 Task: Discover Chrome Tab Groups Collapse.
Action: Mouse moved to (165, 30)
Screenshot: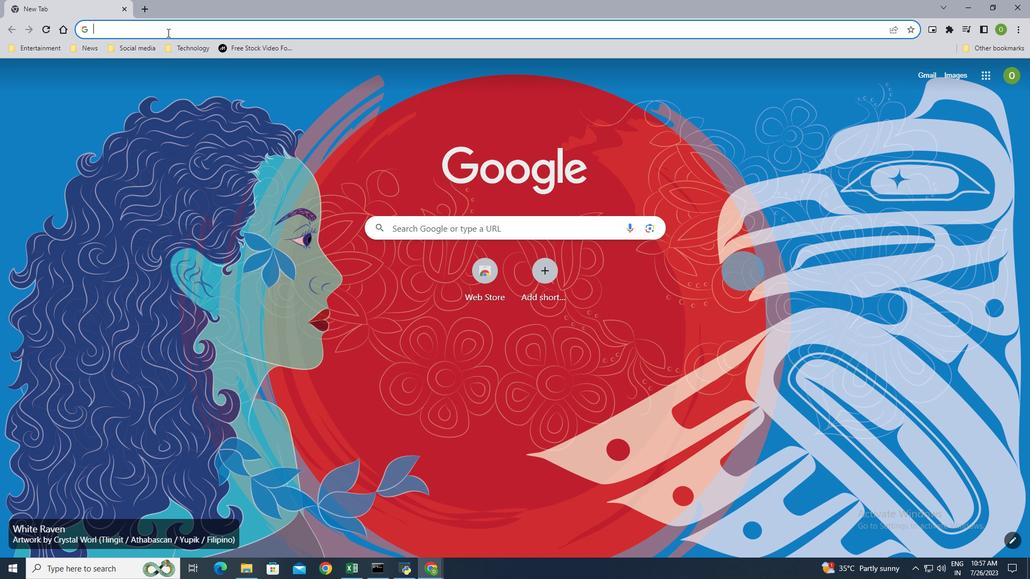 
Action: Mouse pressed left at (165, 30)
Screenshot: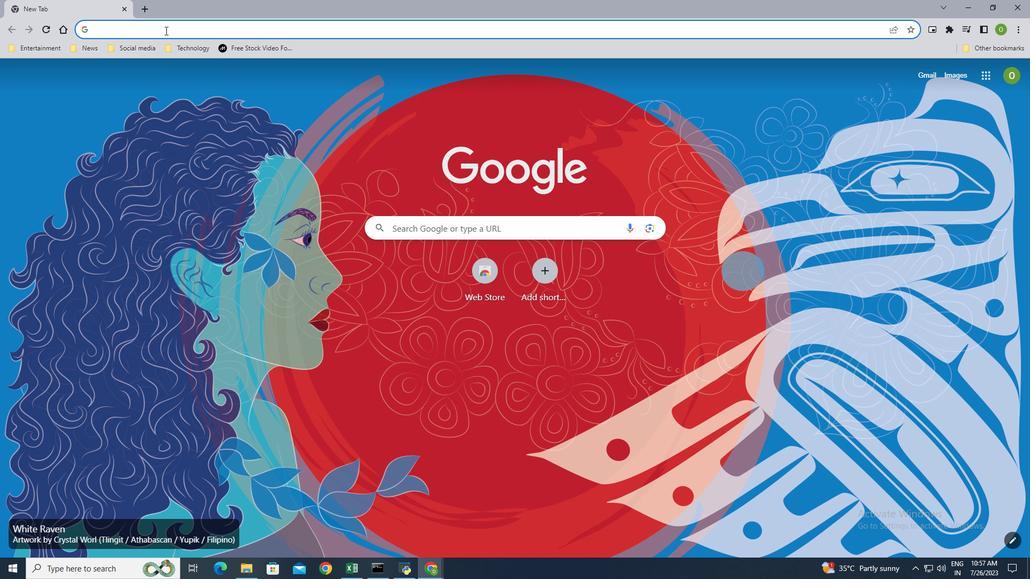 
Action: Key pressed www.facebook<Key.tab><Key.up><Key.enter>
Screenshot: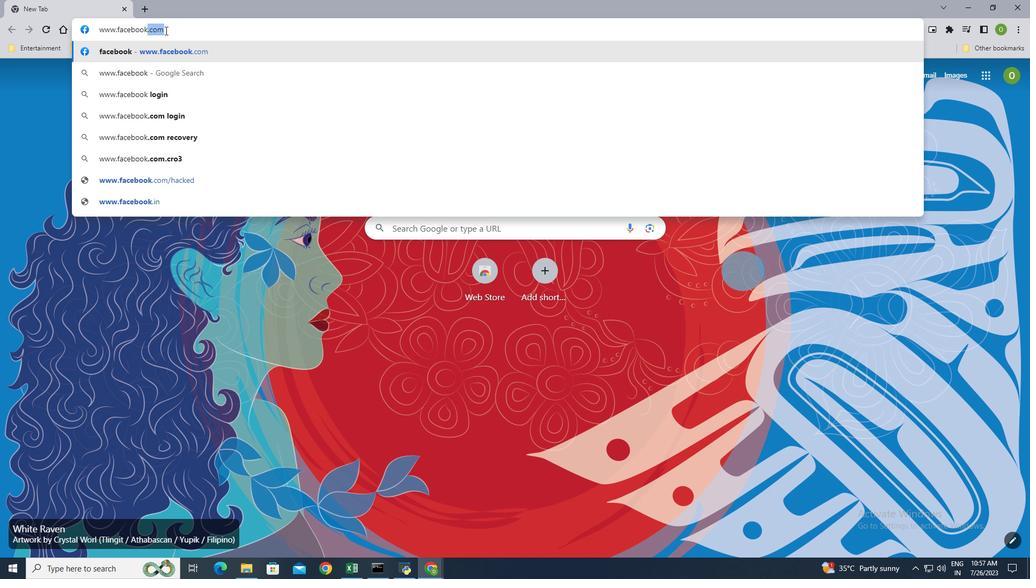 
Action: Mouse moved to (143, 6)
Screenshot: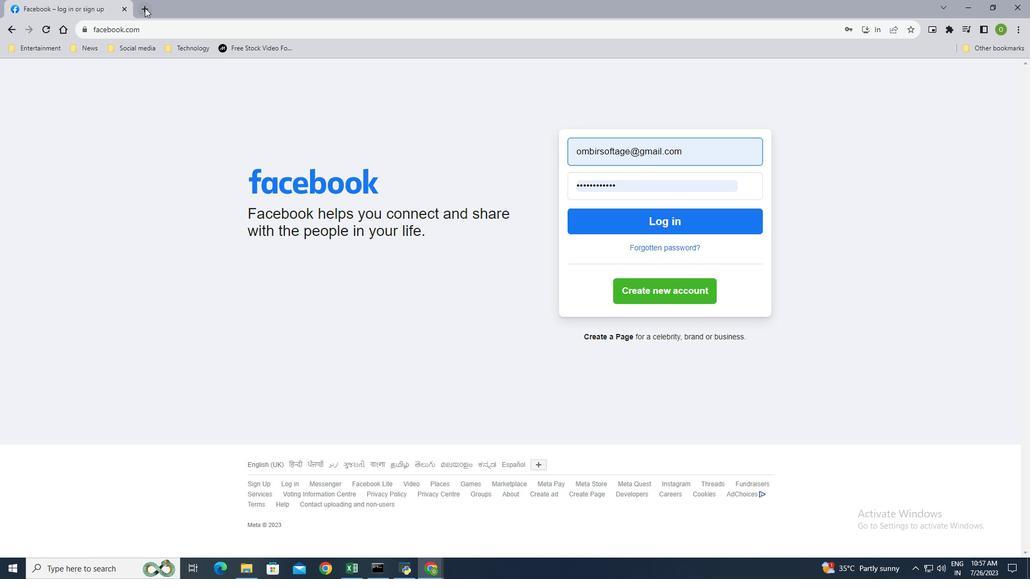 
Action: Mouse pressed left at (143, 6)
Screenshot: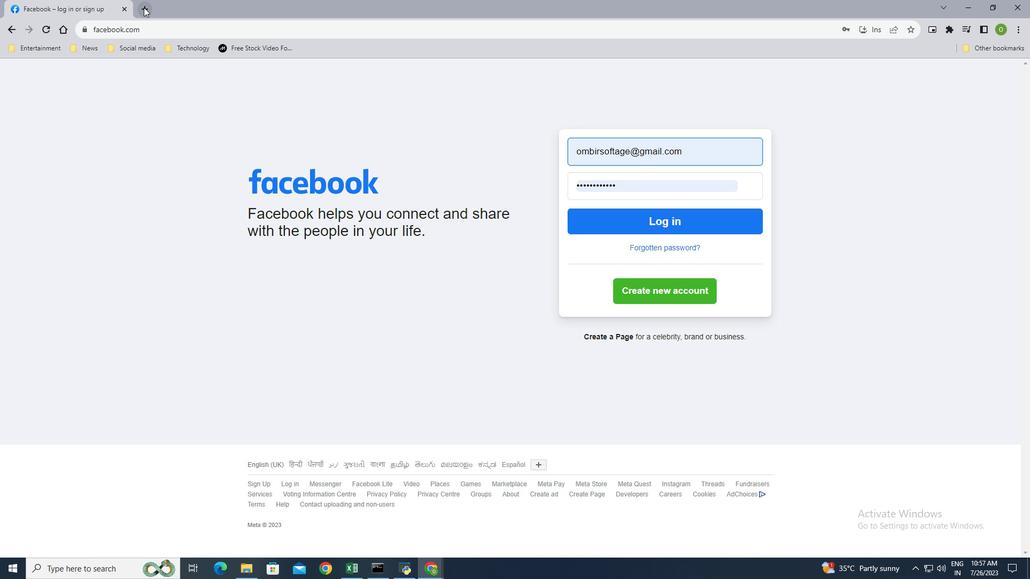
Action: Mouse moved to (144, 27)
Screenshot: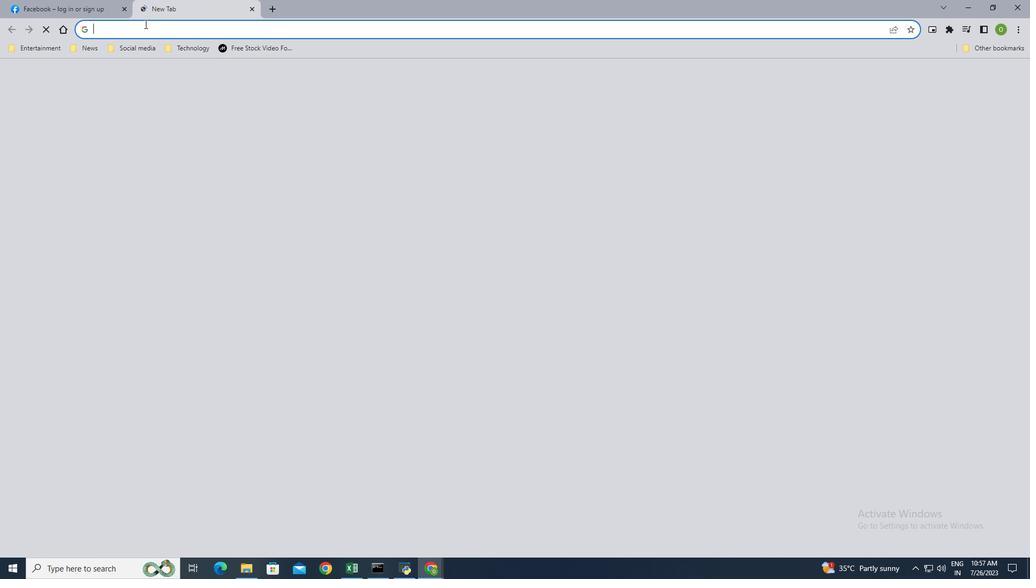 
Action: Mouse pressed left at (144, 27)
Screenshot: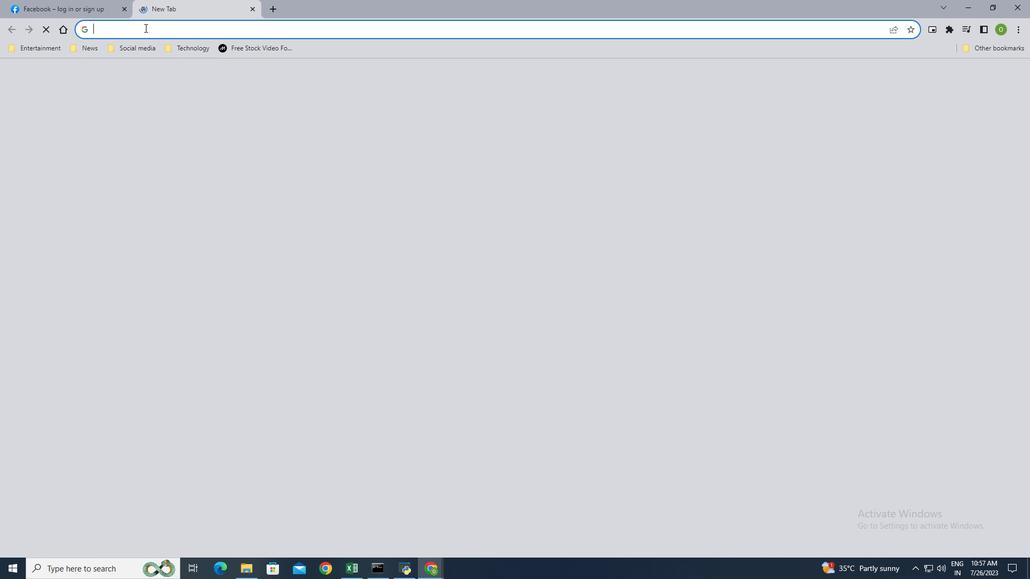 
Action: Key pressed insta<Key.down><Key.enter>
Screenshot: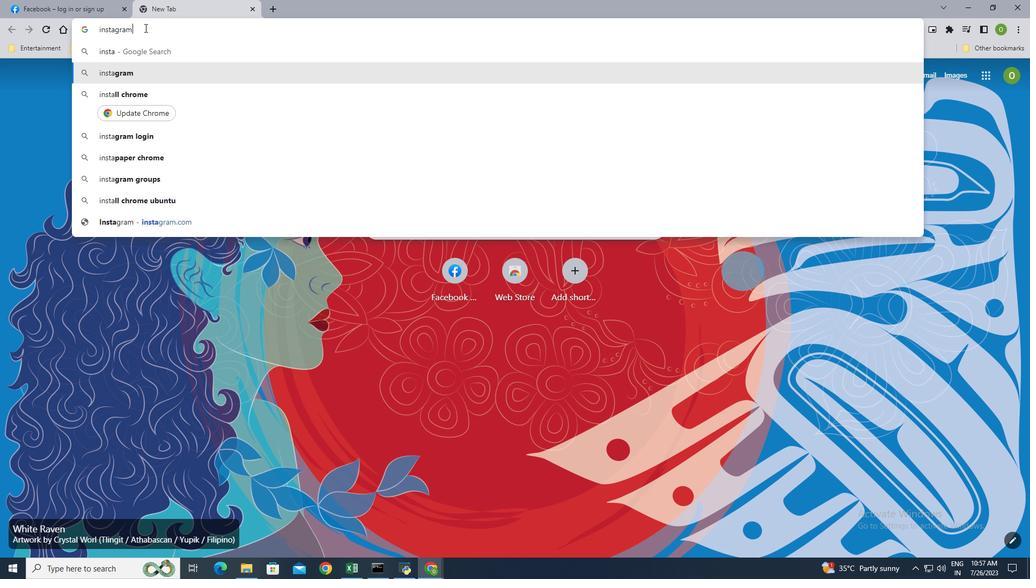 
Action: Mouse moved to (275, 8)
Screenshot: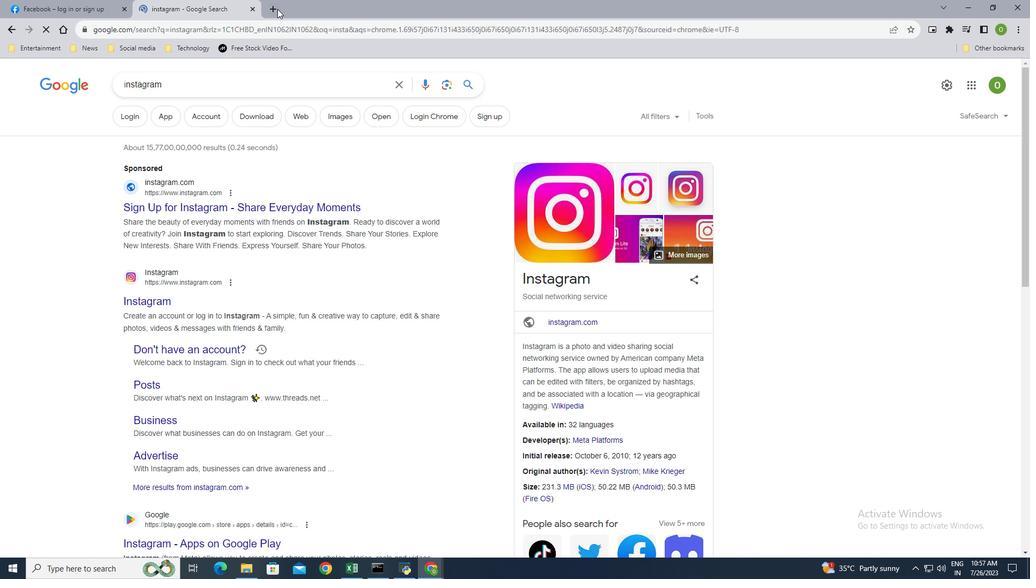 
Action: Mouse pressed left at (275, 8)
Screenshot: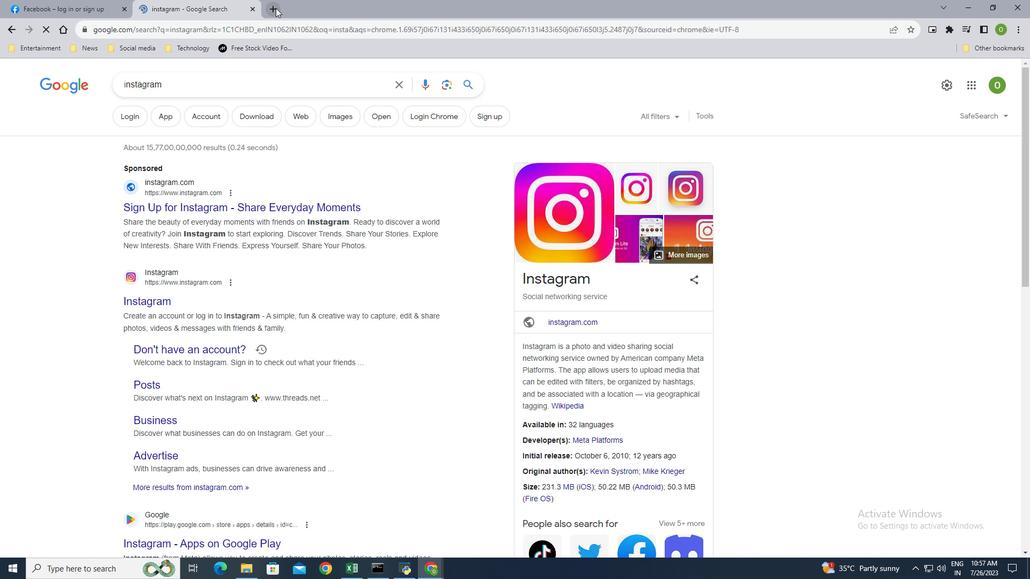 
Action: Mouse moved to (249, 34)
Screenshot: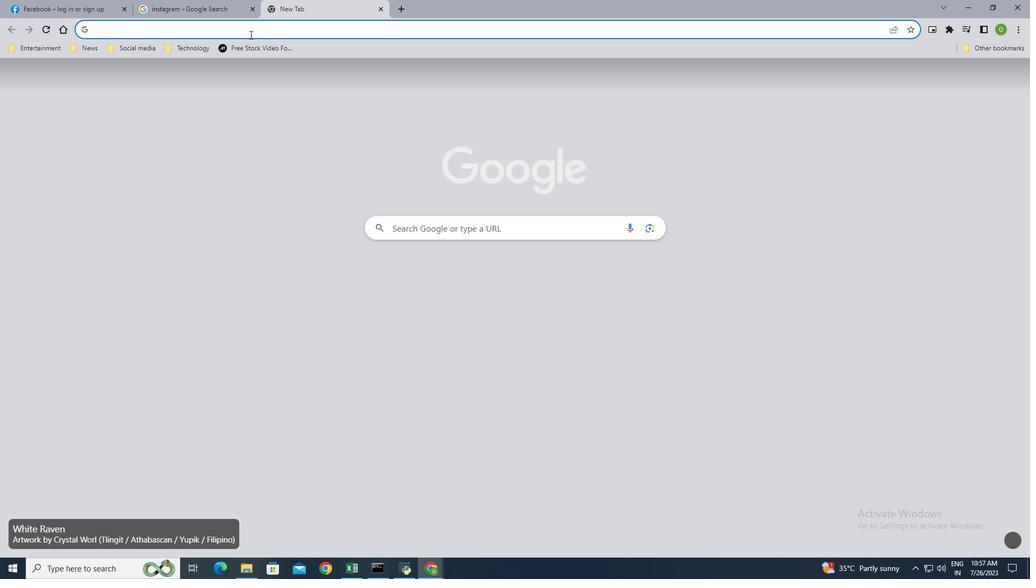 
Action: Mouse pressed left at (249, 34)
Screenshot: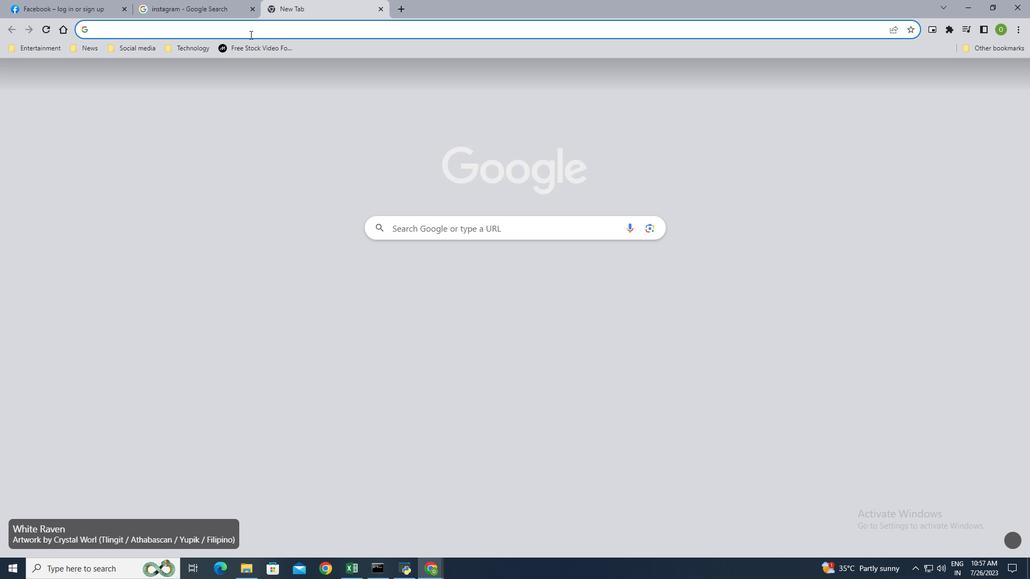 
Action: Key pressed whata<Key.down><Key.down><Key.down><Key.down><Key.down><Key.down><Key.enter>
Screenshot: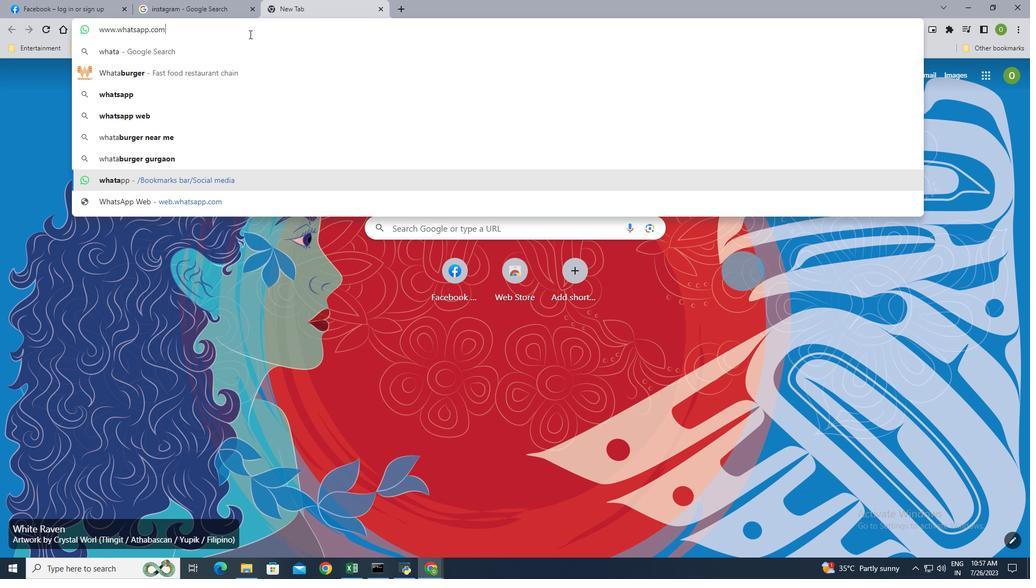 
Action: Mouse moved to (407, 10)
Screenshot: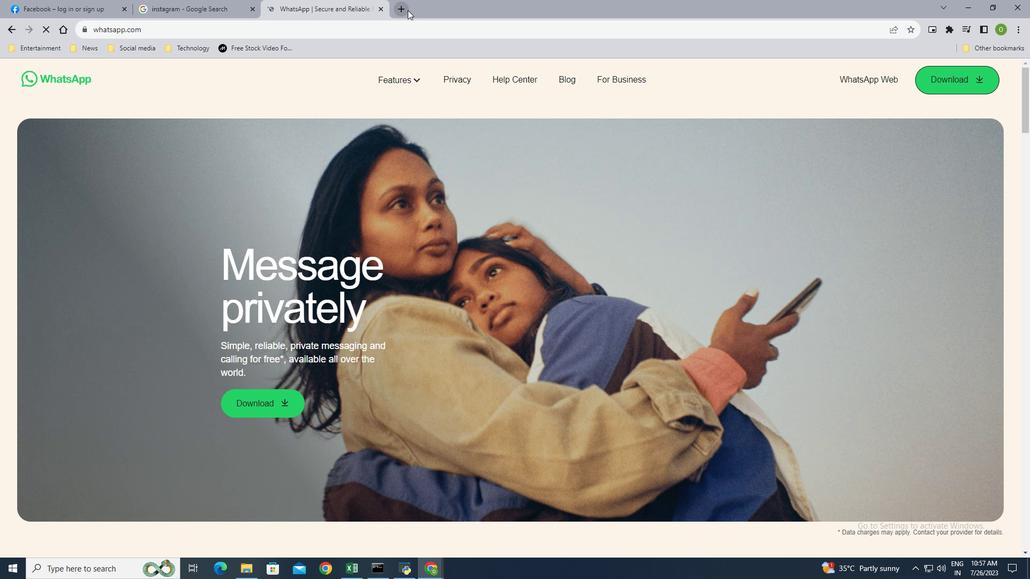 
Action: Mouse pressed left at (407, 10)
Screenshot: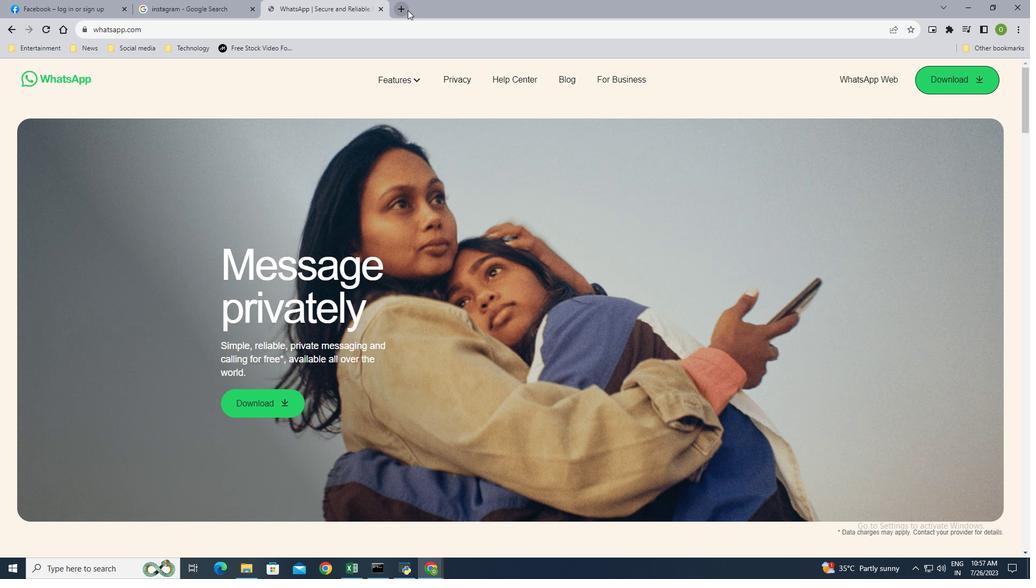 
Action: Mouse moved to (347, 28)
Screenshot: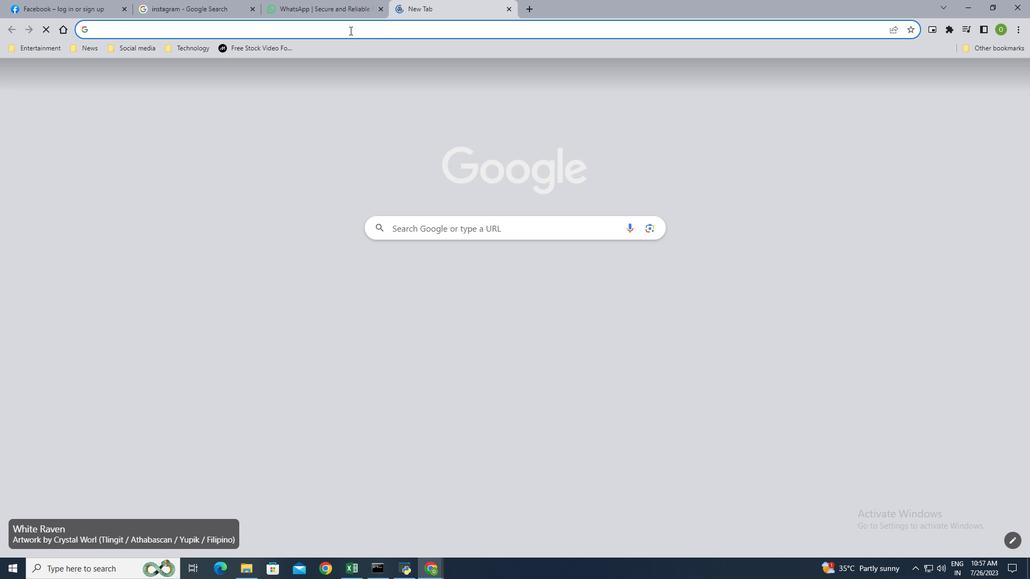 
Action: Mouse pressed left at (347, 28)
Screenshot: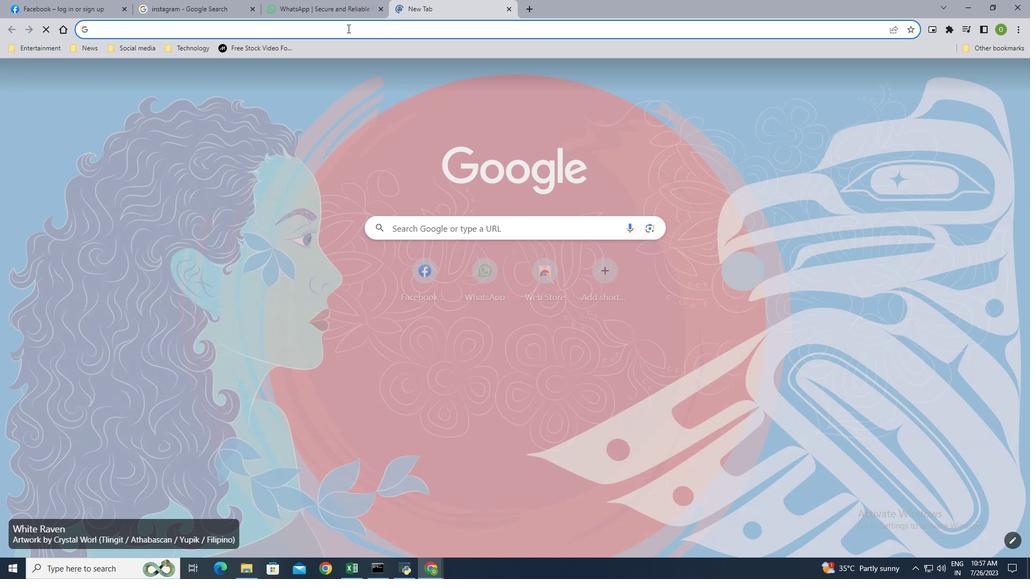 
Action: Key pressed twitter<Key.down><Key.enter>
Screenshot: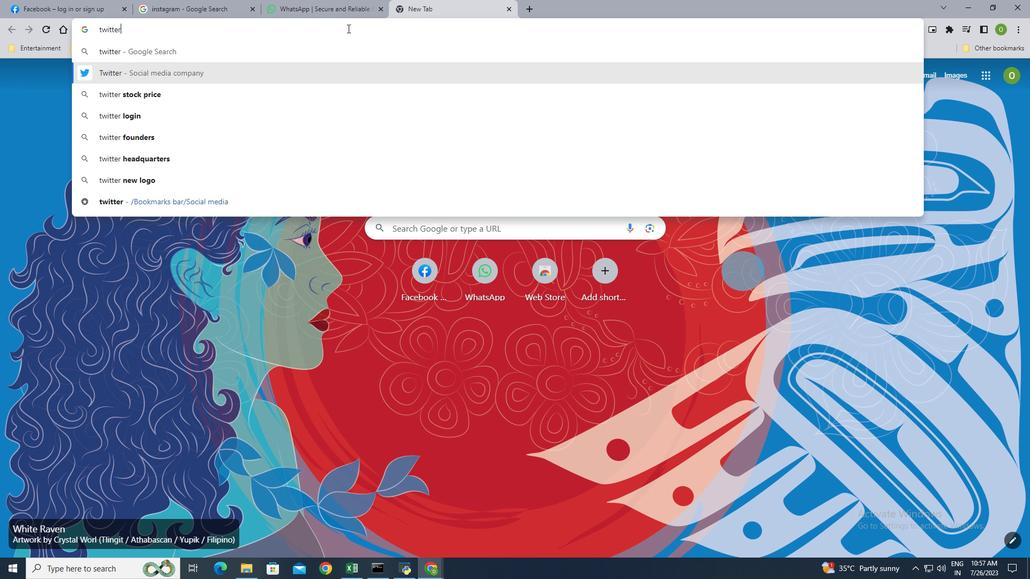 
Action: Mouse moved to (207, 0)
Screenshot: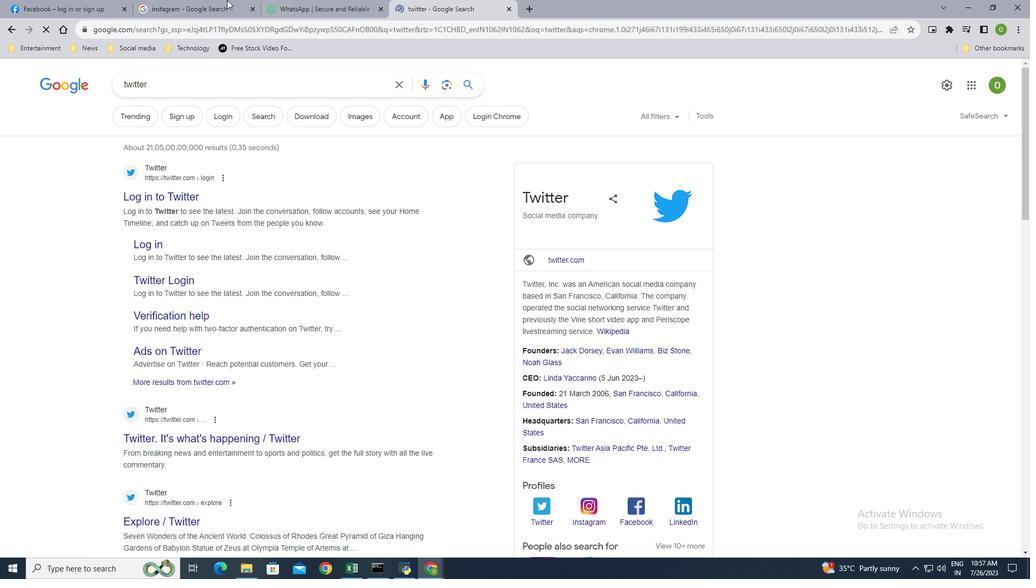 
Action: Mouse pressed left at (207, 0)
Screenshot: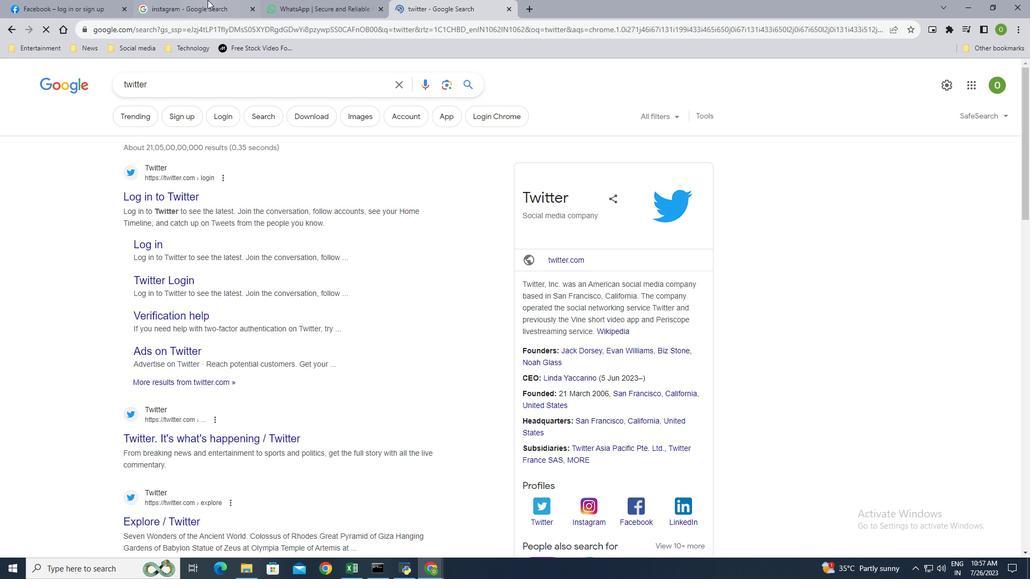 
Action: Mouse moved to (76, 0)
Screenshot: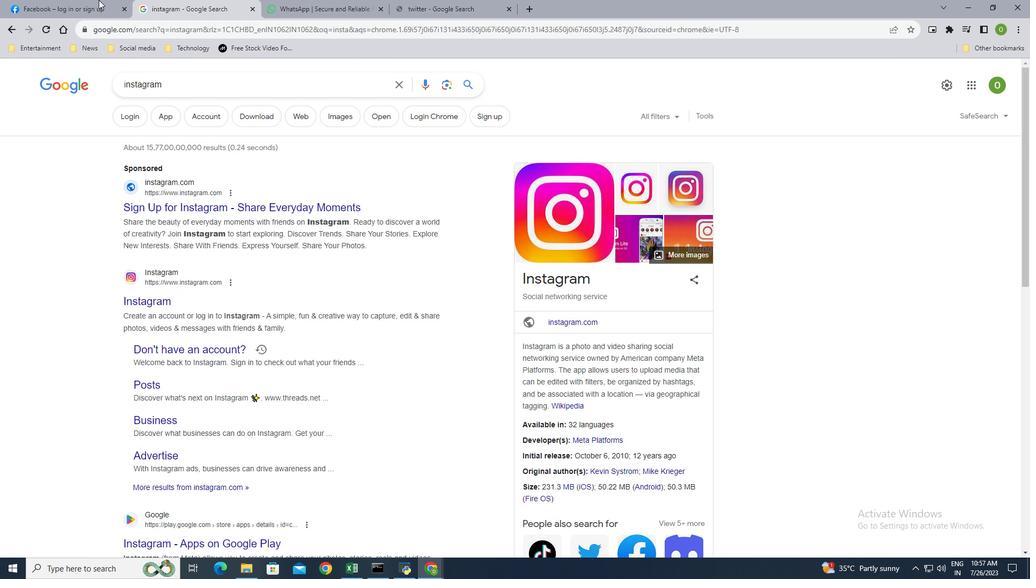 
Action: Mouse pressed left at (76, 0)
Screenshot: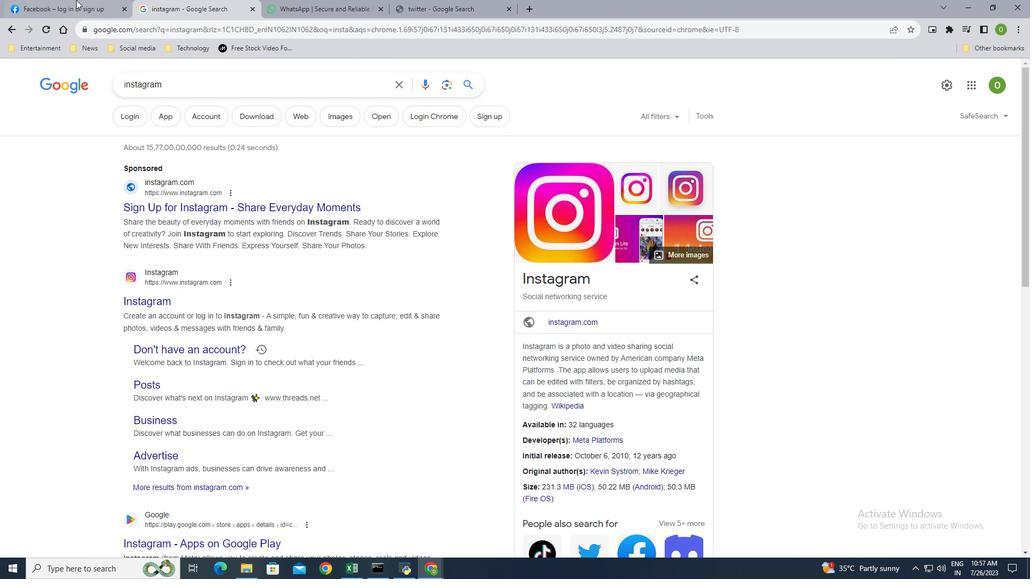 
Action: Mouse moved to (73, 0)
Screenshot: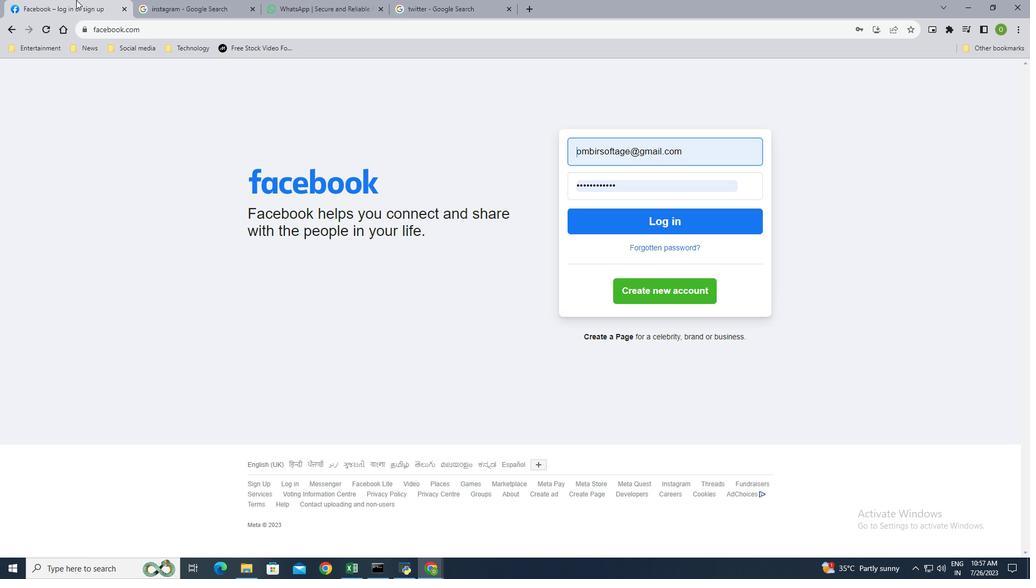 
Action: Mouse pressed right at (73, 0)
Screenshot: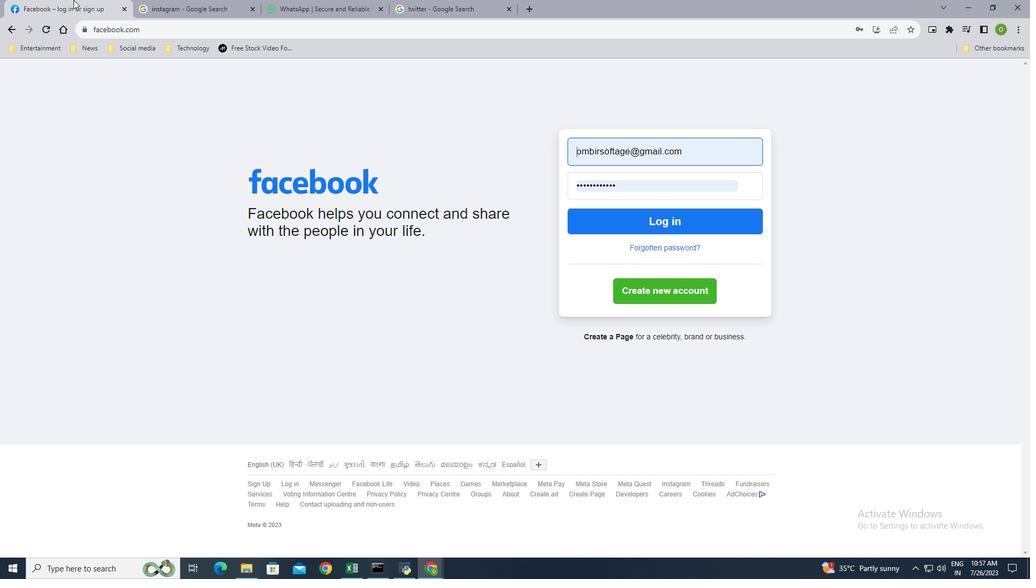 
Action: Mouse moved to (135, 34)
Screenshot: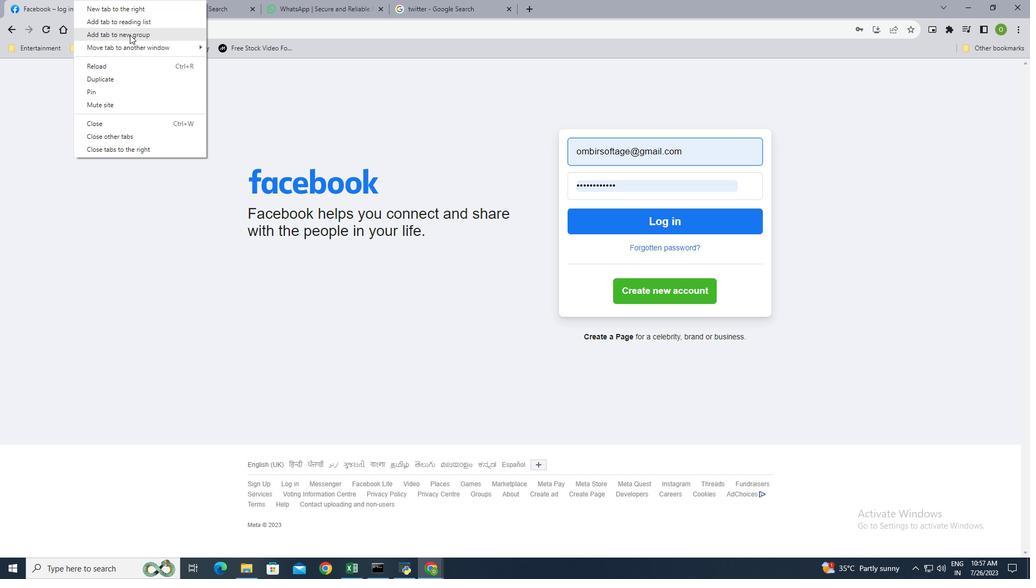
Action: Mouse pressed left at (135, 34)
Screenshot: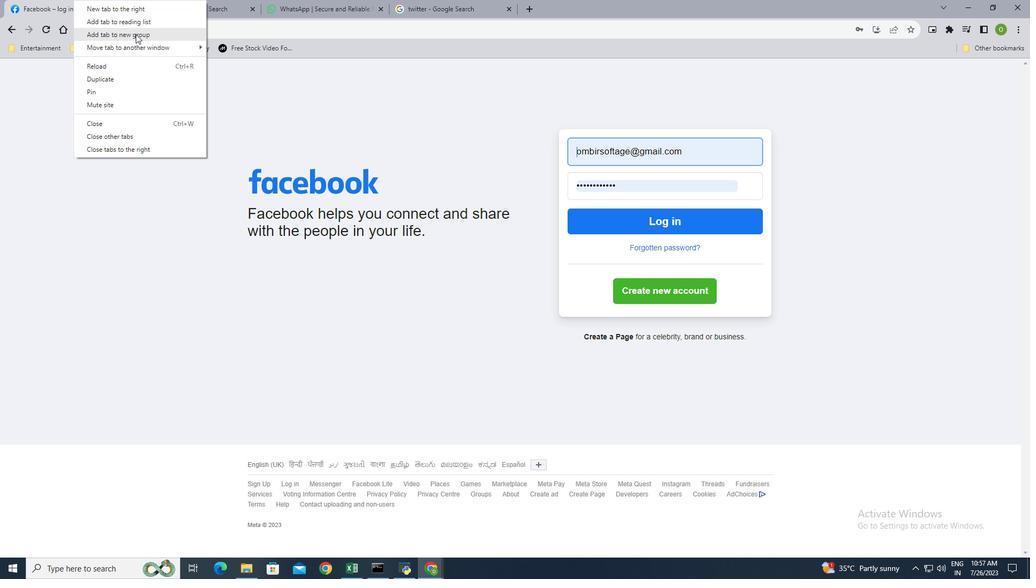 
Action: Mouse moved to (38, 35)
Screenshot: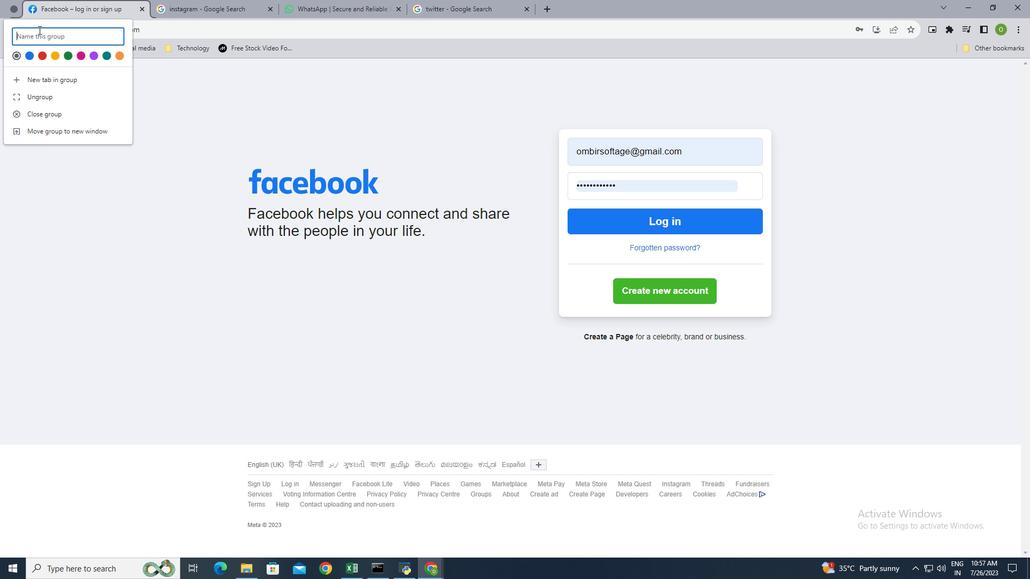 
Action: Mouse pressed left at (38, 35)
Screenshot: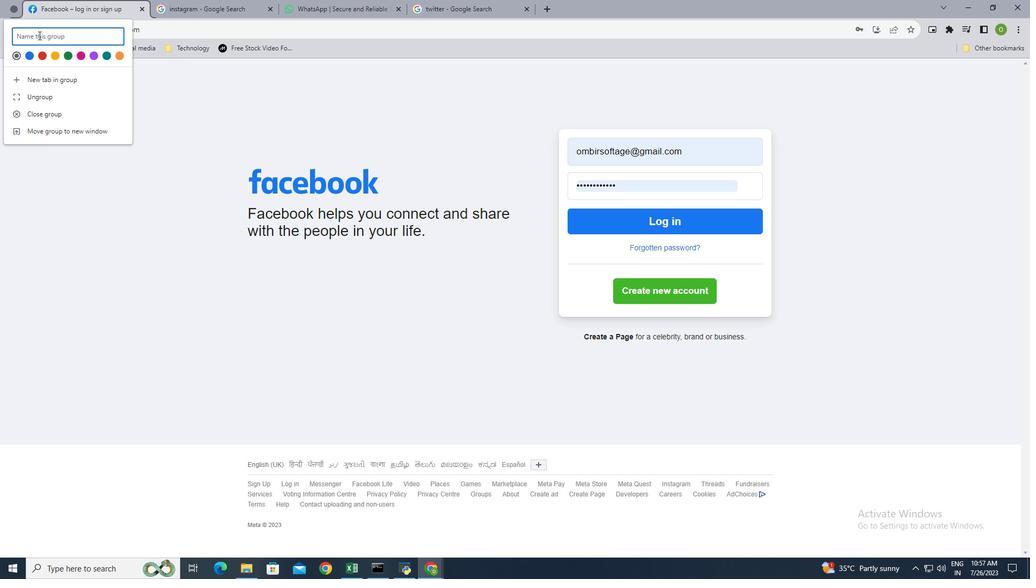 
Action: Mouse moved to (39, 35)
Screenshot: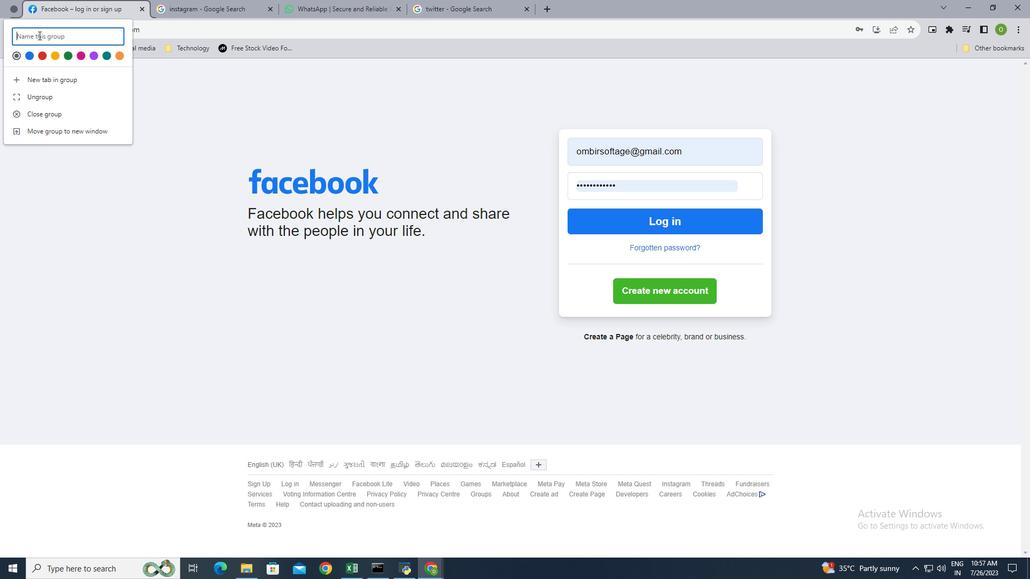
Action: Key pressed <Key.shift><Key.shift><Key.shift><Key.shift><Key.shift><Key.shift><Key.shift>Social
Screenshot: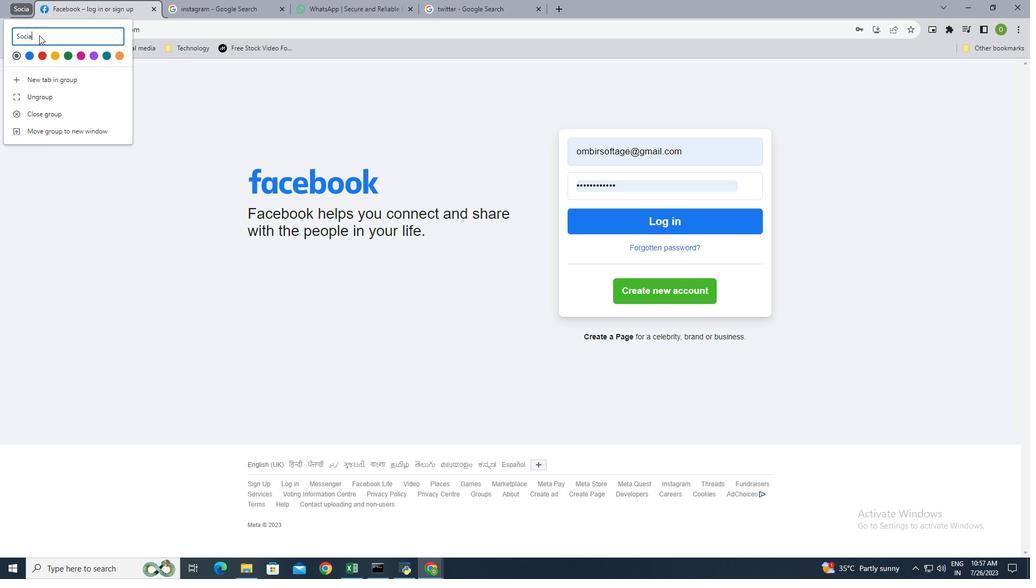 
Action: Mouse moved to (81, 56)
Screenshot: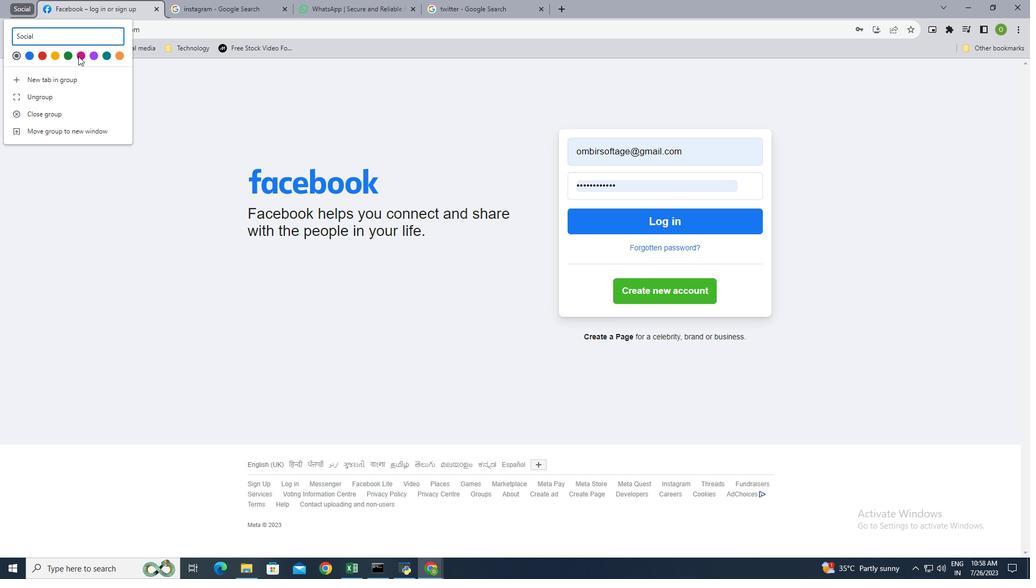 
Action: Mouse pressed left at (81, 56)
Screenshot: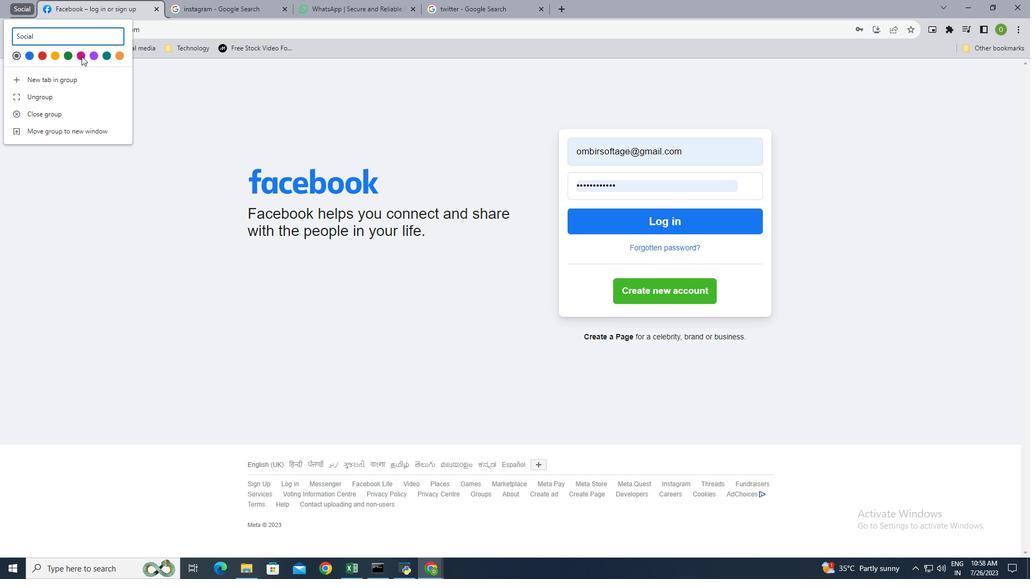 
Action: Mouse moved to (138, 81)
Screenshot: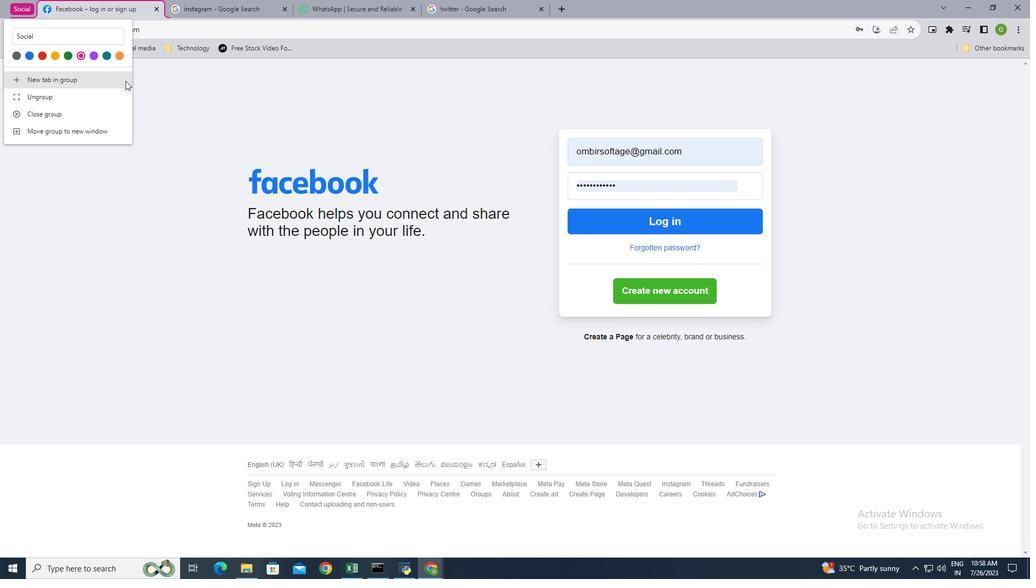
Action: Mouse pressed left at (138, 81)
Screenshot: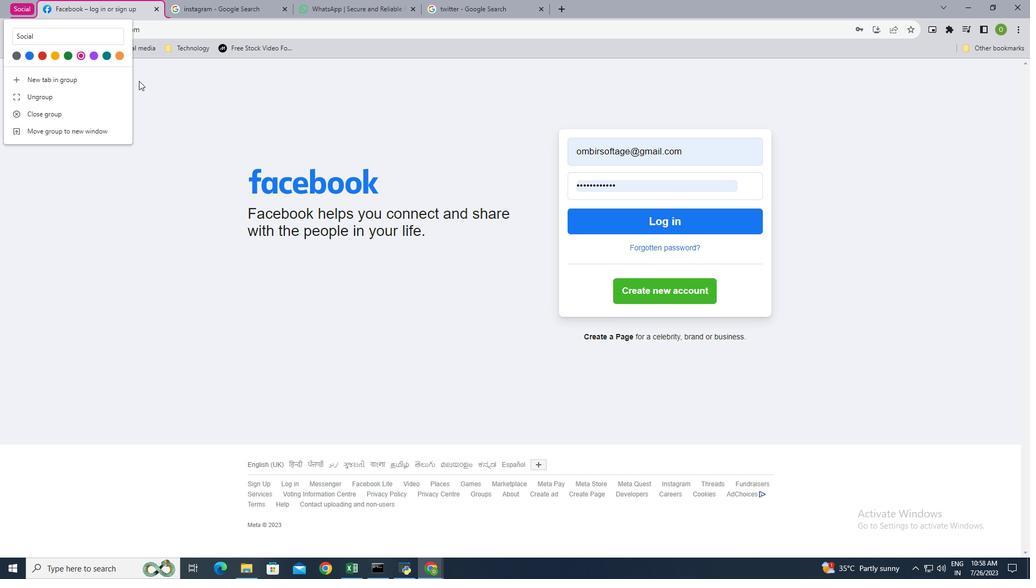 
Action: Mouse moved to (197, 4)
Screenshot: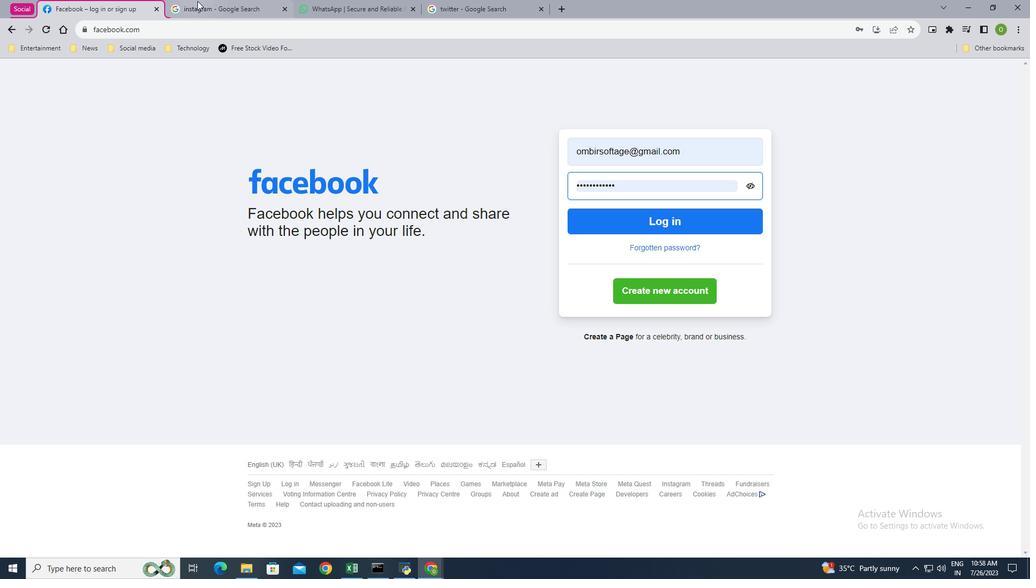 
Action: Mouse pressed left at (197, 4)
Screenshot: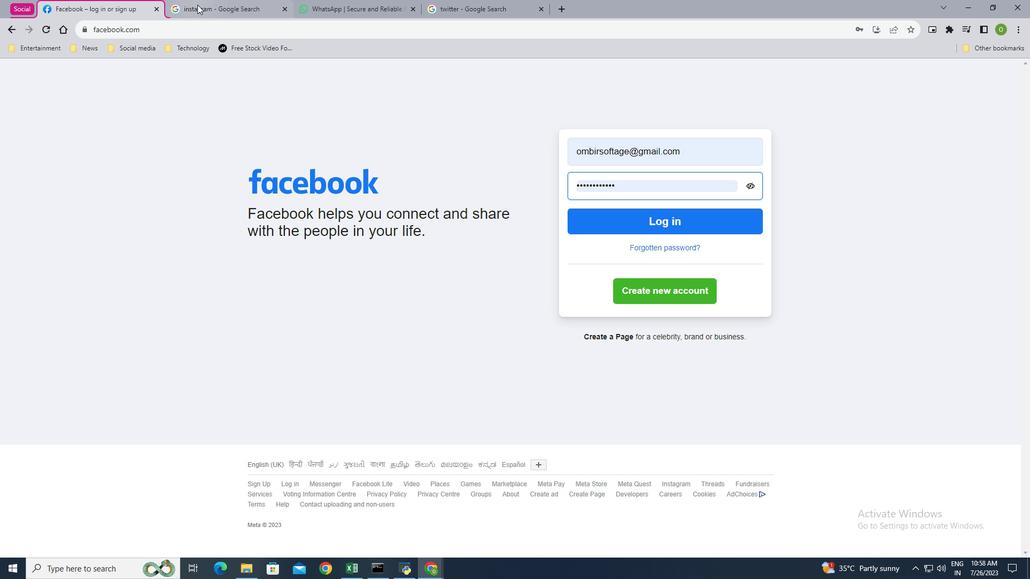 
Action: Mouse pressed right at (197, 4)
Screenshot: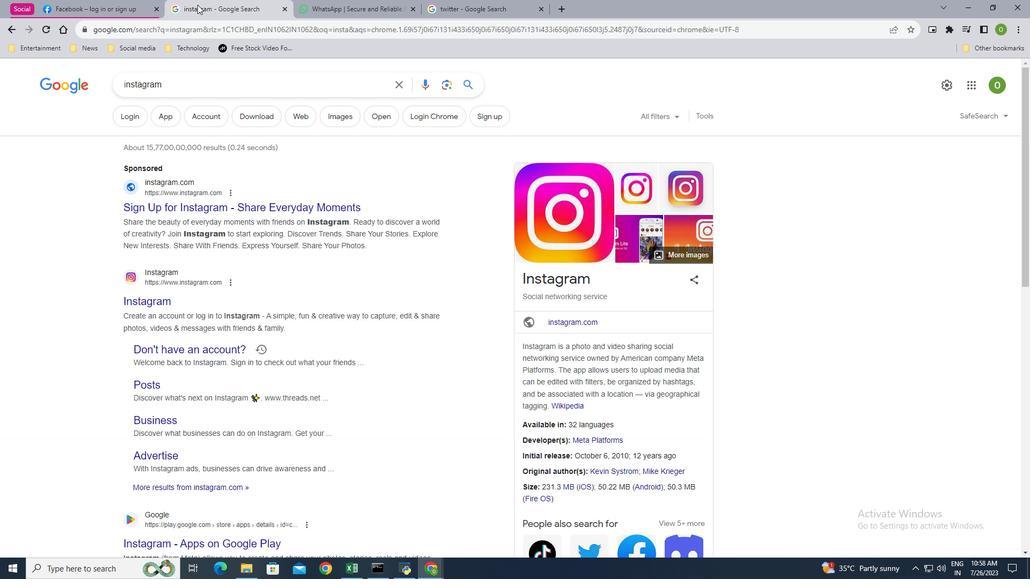 
Action: Mouse moved to (371, 54)
Screenshot: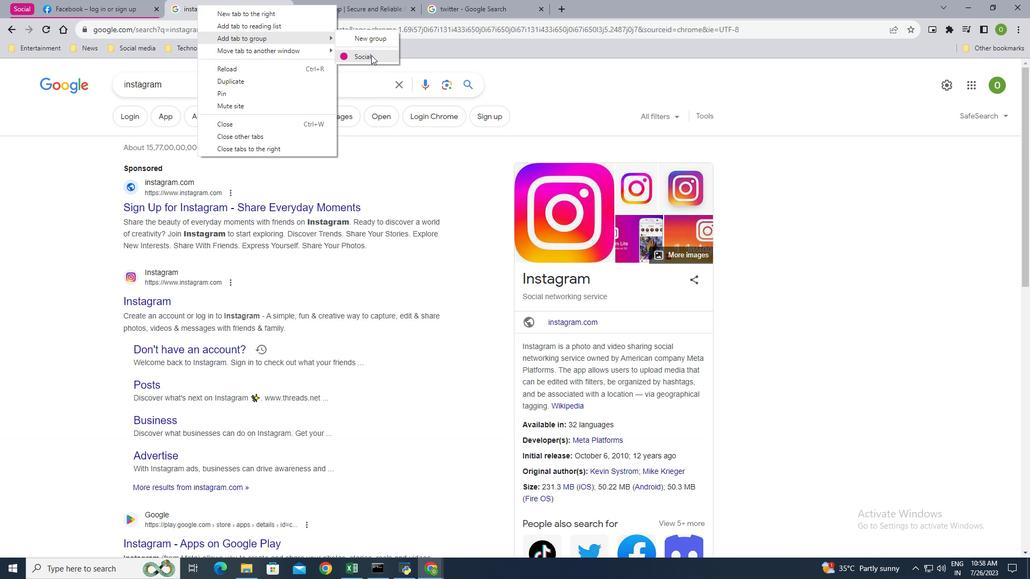 
Action: Mouse pressed left at (371, 54)
Screenshot: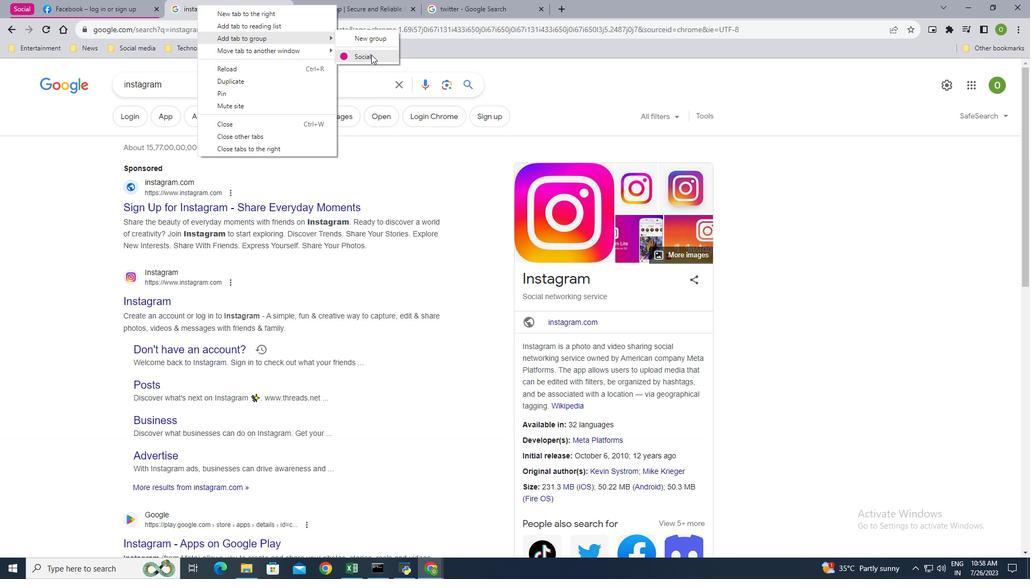 
Action: Mouse moved to (329, 12)
Screenshot: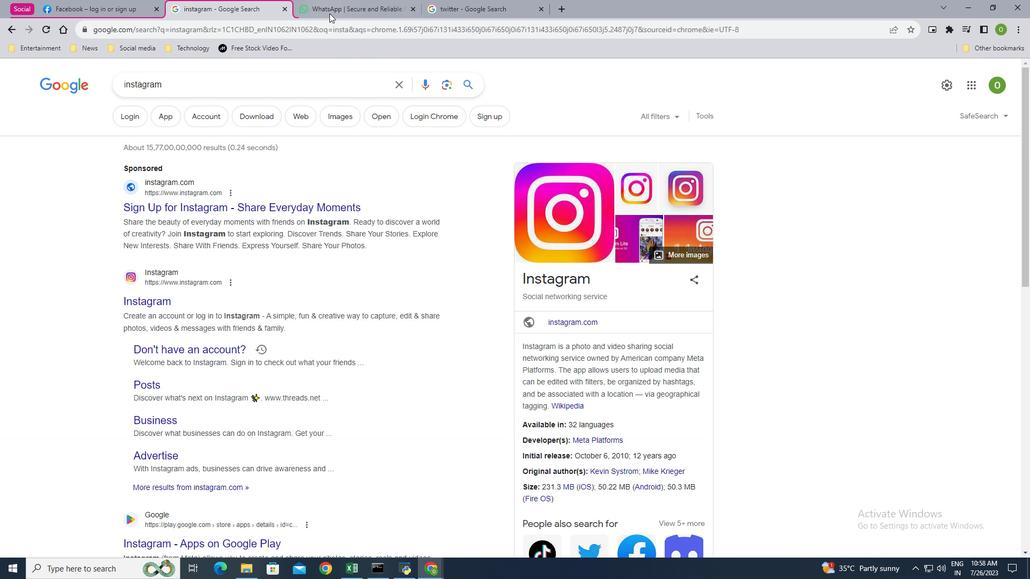 
Action: Mouse pressed right at (329, 12)
Screenshot: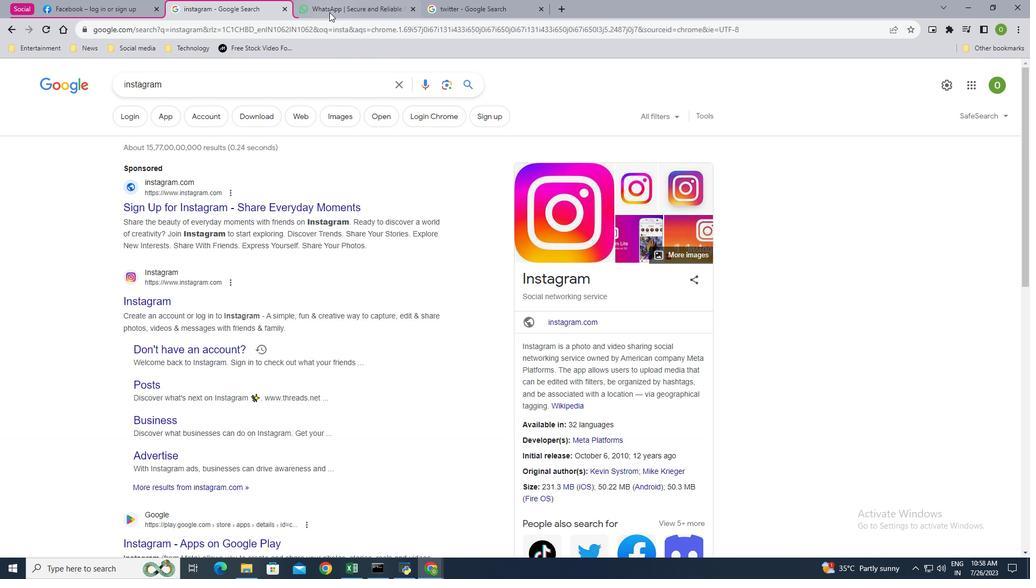 
Action: Mouse moved to (388, 43)
Screenshot: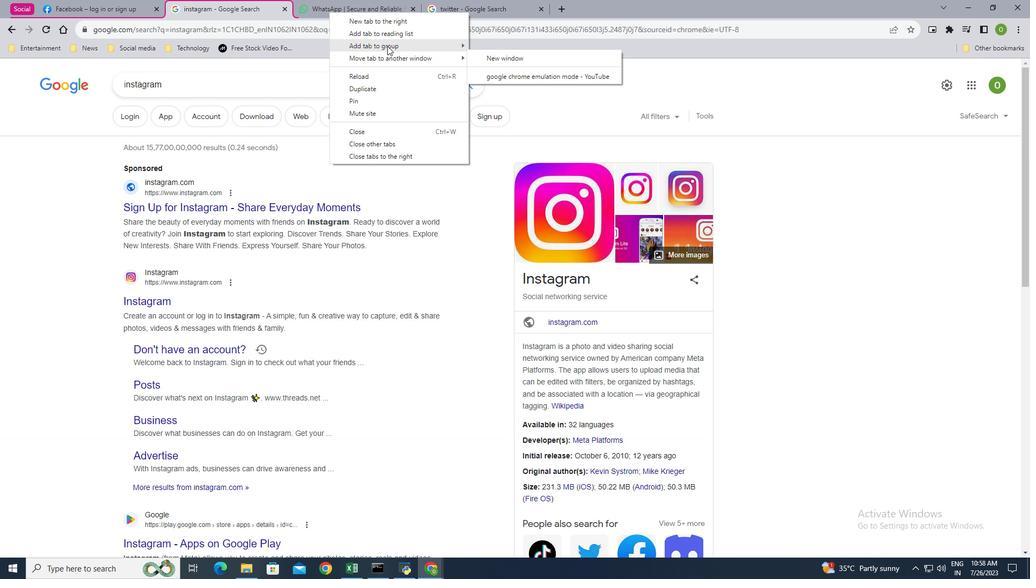 
Action: Mouse pressed left at (388, 43)
Screenshot: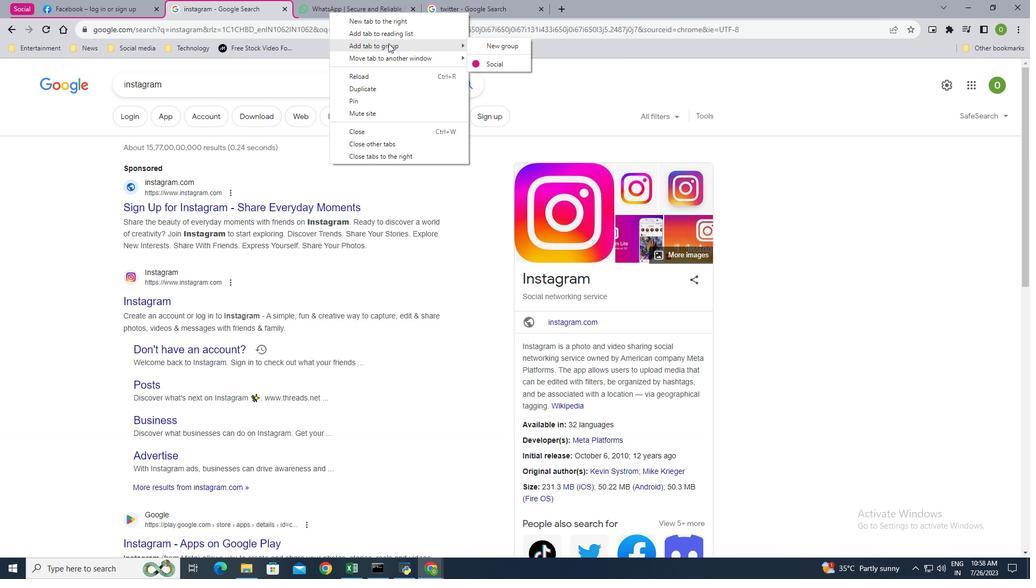 
Action: Mouse moved to (488, 62)
Screenshot: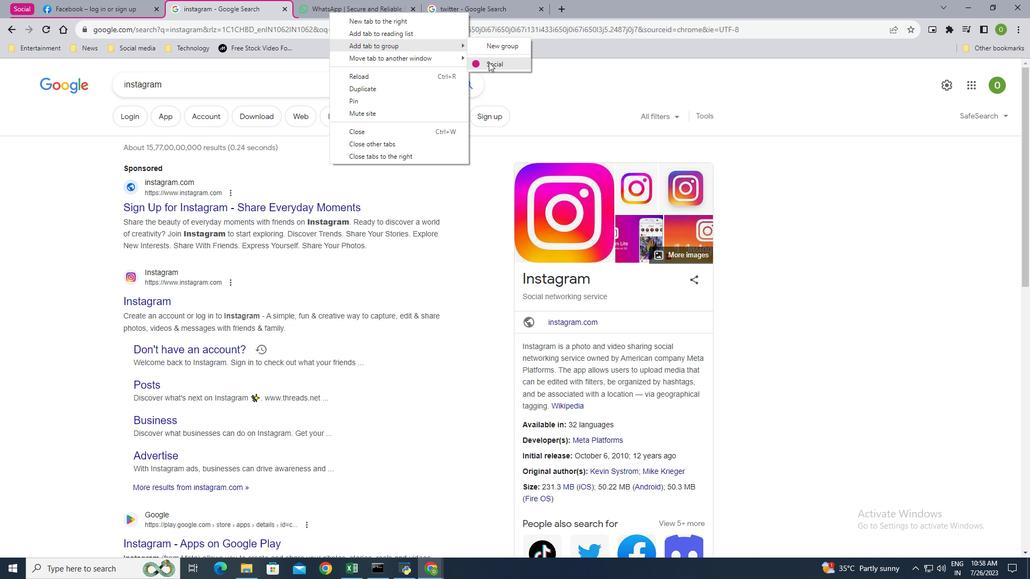 
Action: Mouse pressed left at (488, 62)
Screenshot: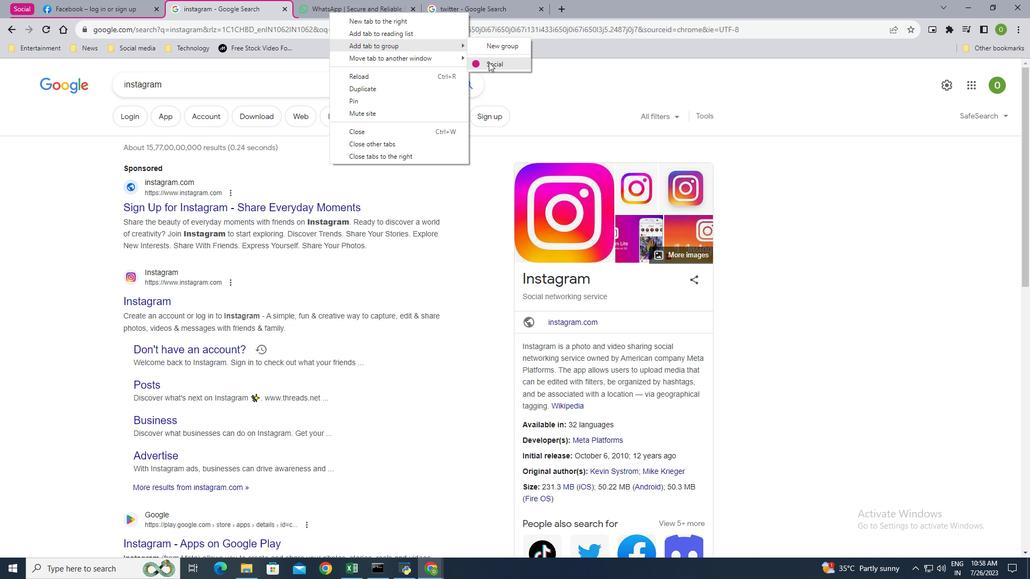 
Action: Mouse moved to (447, 5)
Screenshot: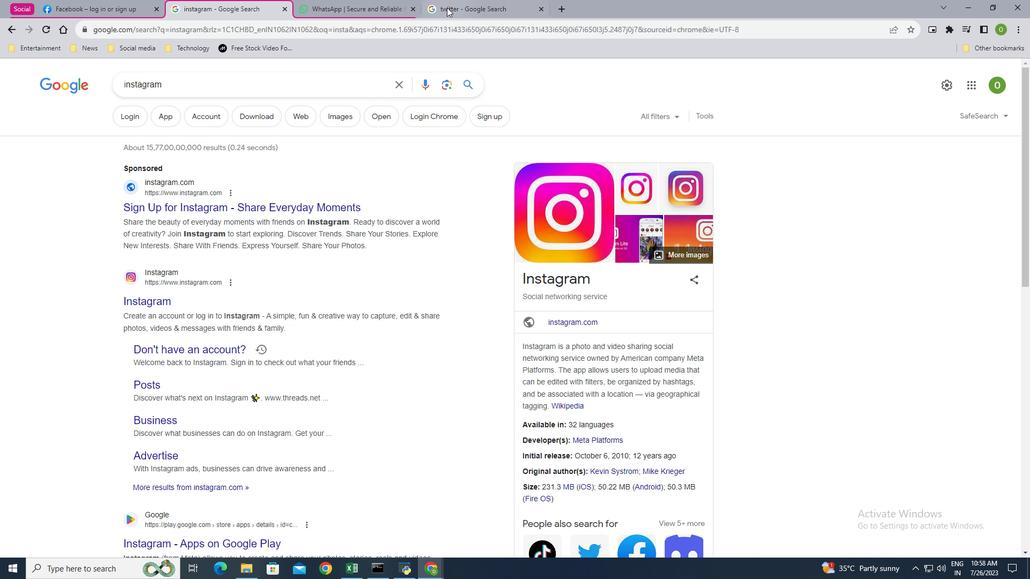 
Action: Mouse pressed left at (447, 5)
Screenshot: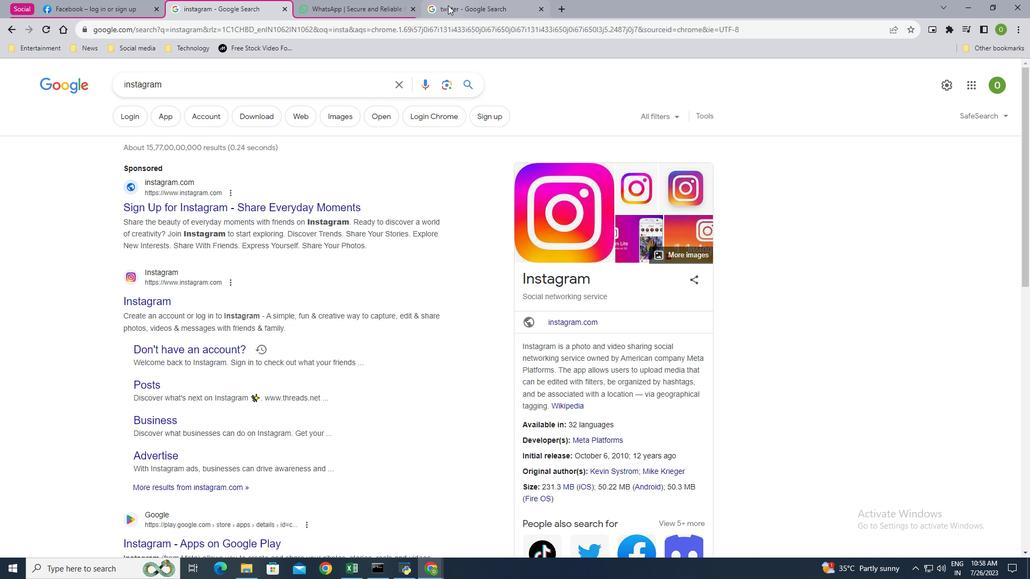 
Action: Mouse moved to (354, 2)
Screenshot: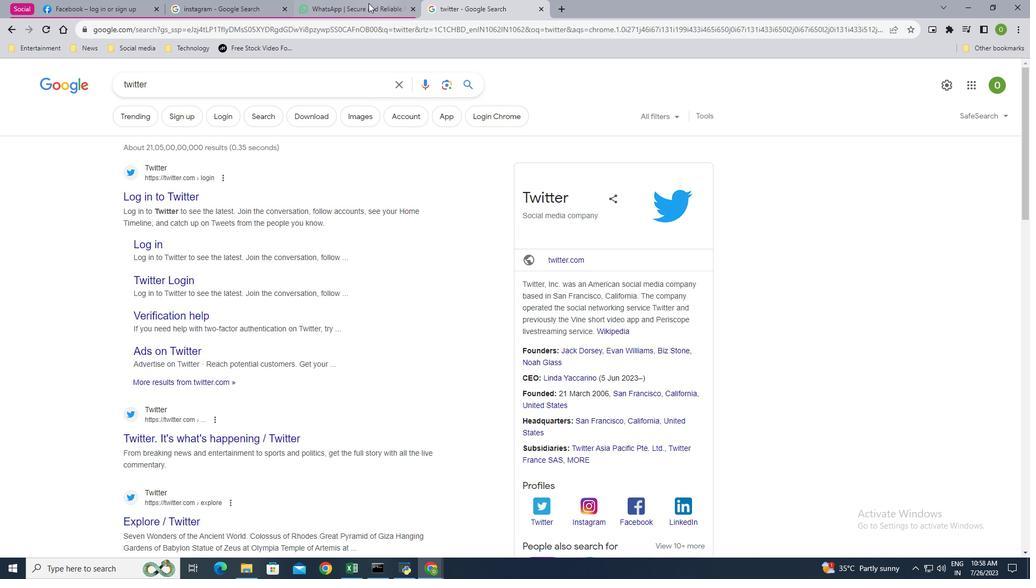 
Action: Mouse pressed left at (354, 2)
Screenshot: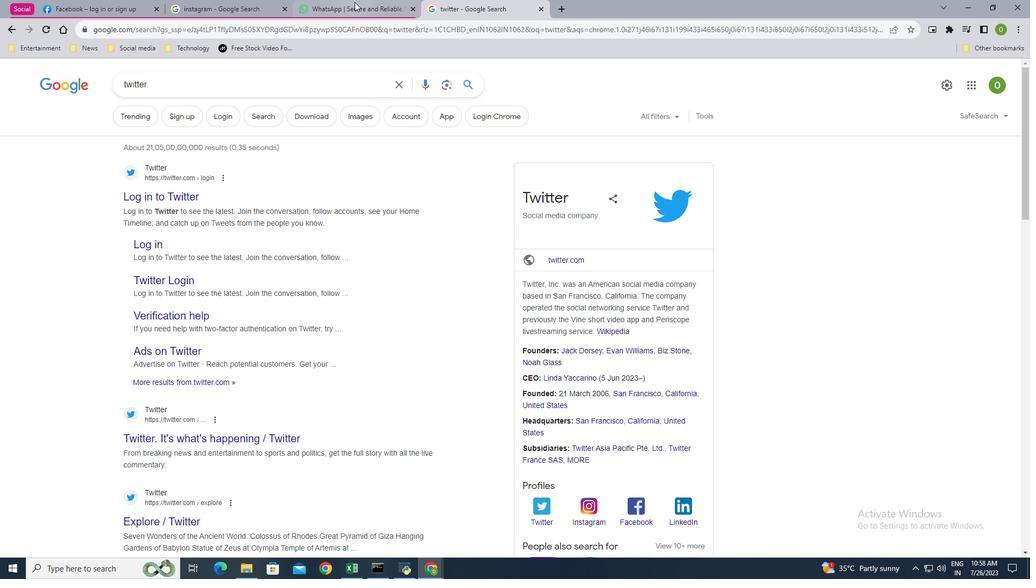 
Action: Mouse pressed right at (354, 2)
Screenshot: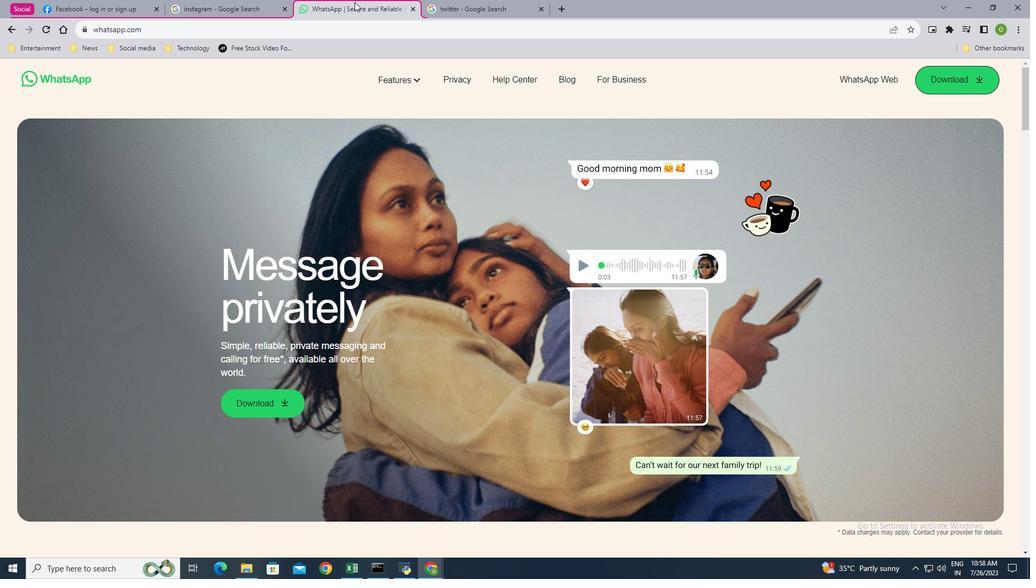 
Action: Mouse moved to (426, 38)
Screenshot: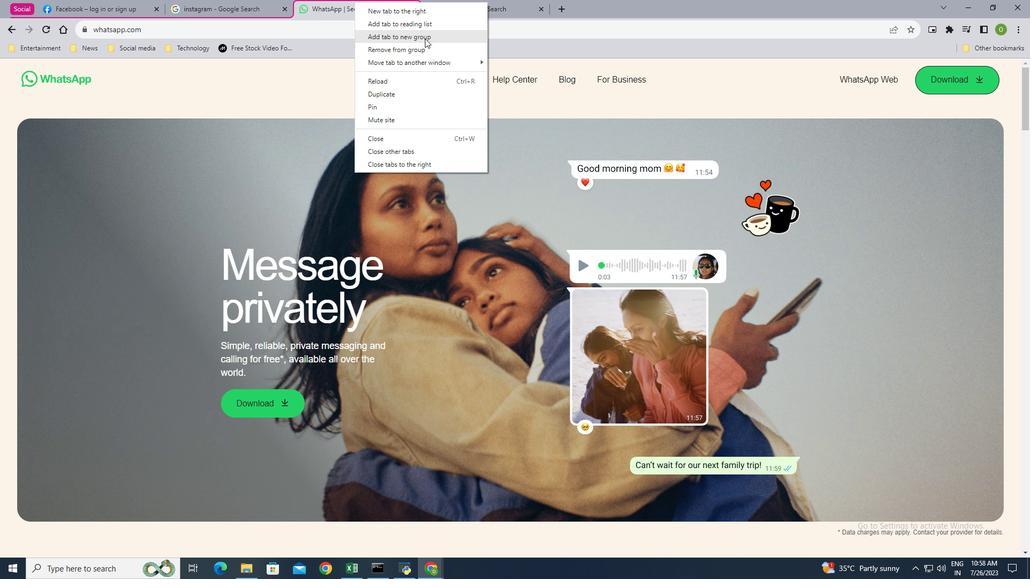 
Action: Mouse pressed left at (426, 38)
Screenshot: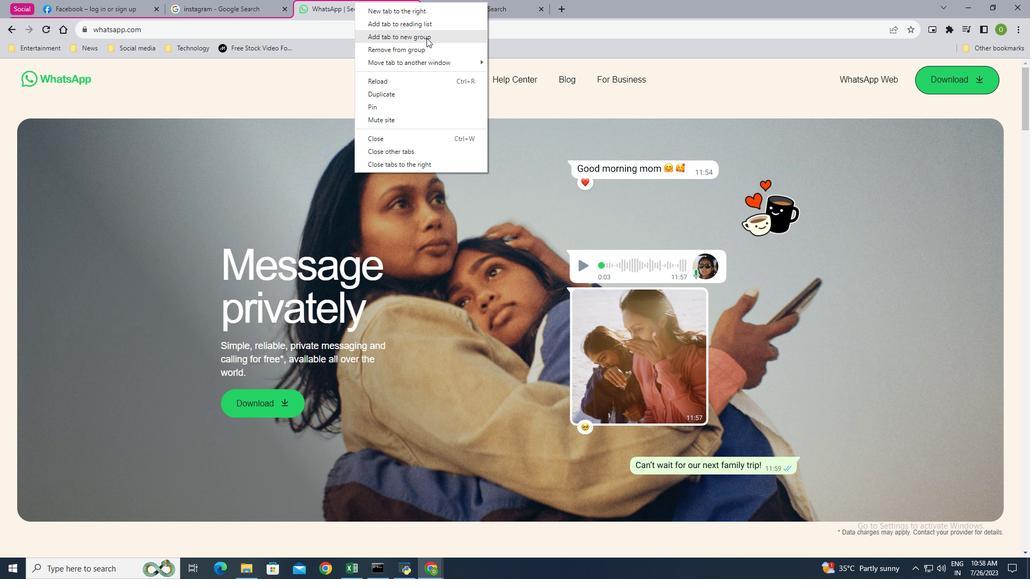 
Action: Mouse moved to (438, 29)
Screenshot: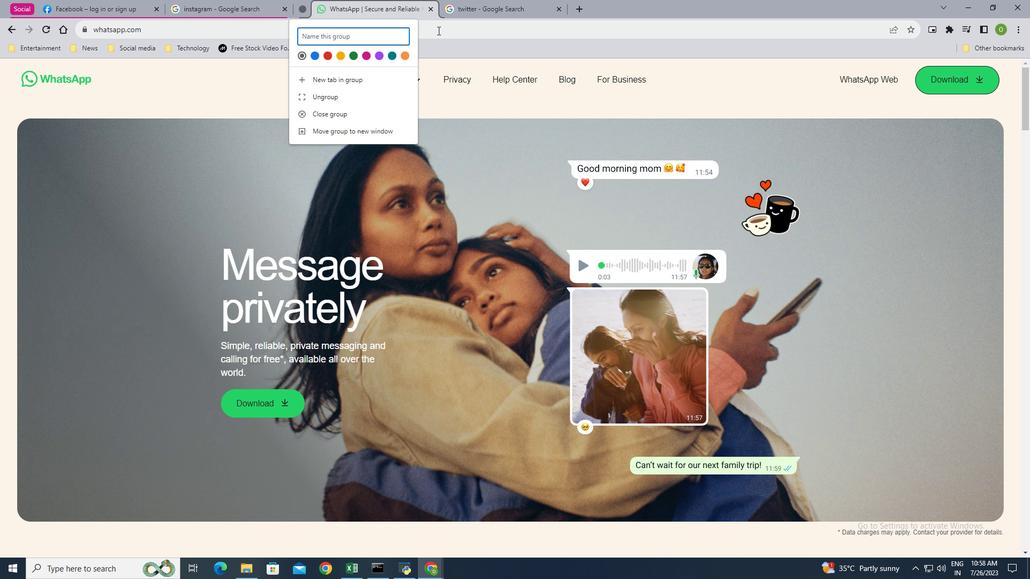 
Action: Mouse pressed left at (438, 29)
Screenshot: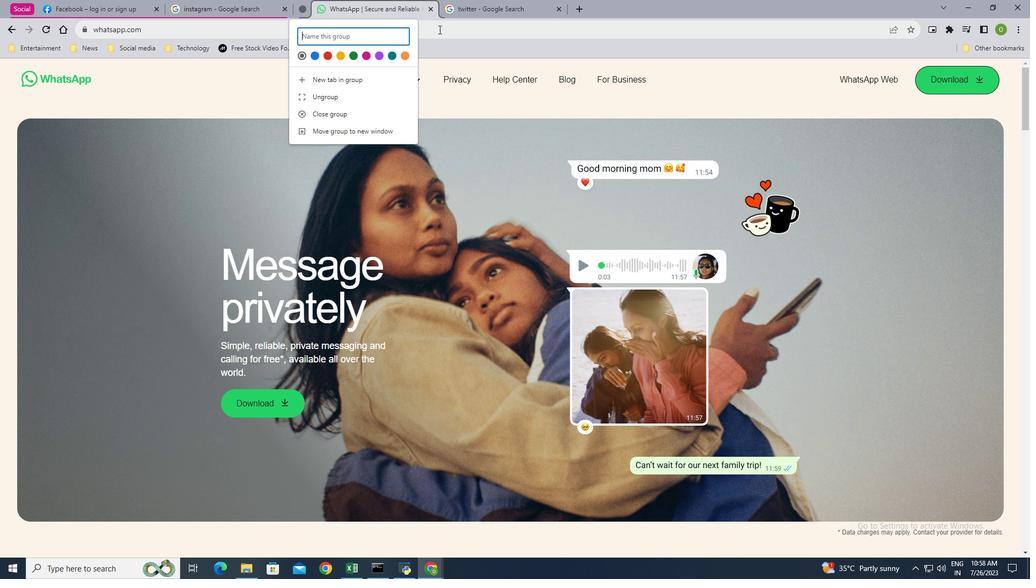 
Action: Mouse moved to (304, 8)
Screenshot: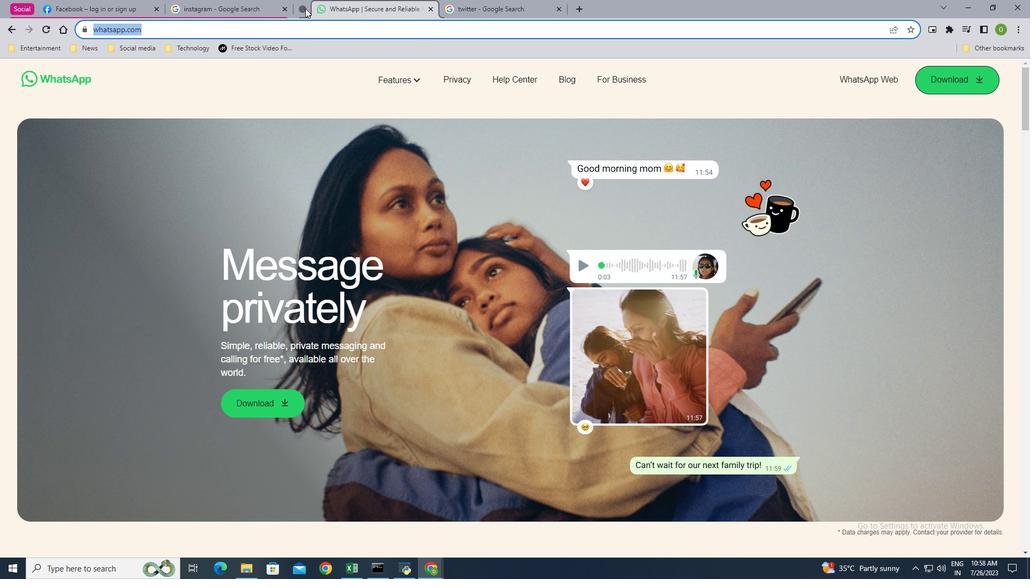 
Action: Mouse pressed left at (304, 8)
Screenshot: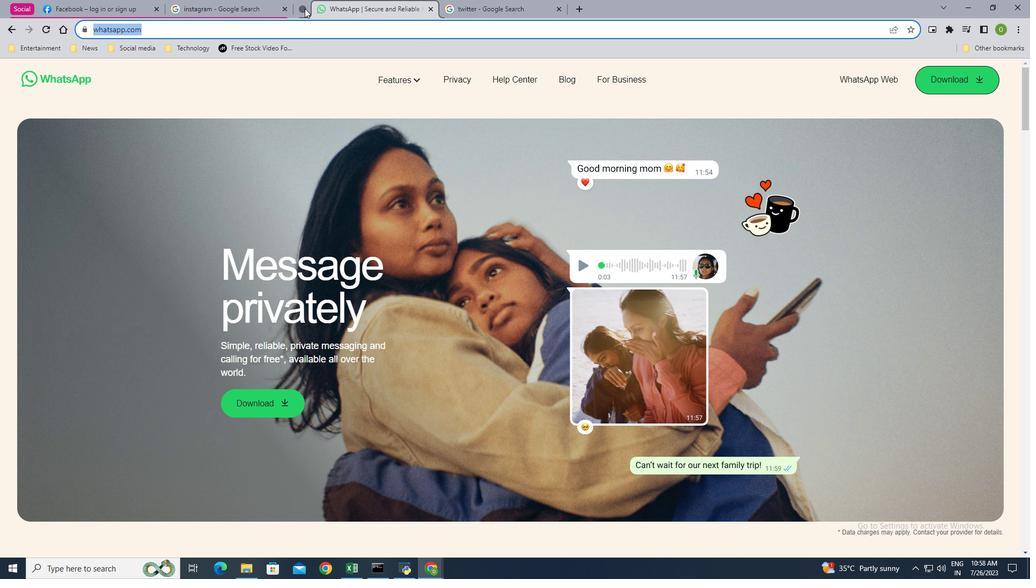 
Action: Mouse pressed right at (304, 8)
Screenshot: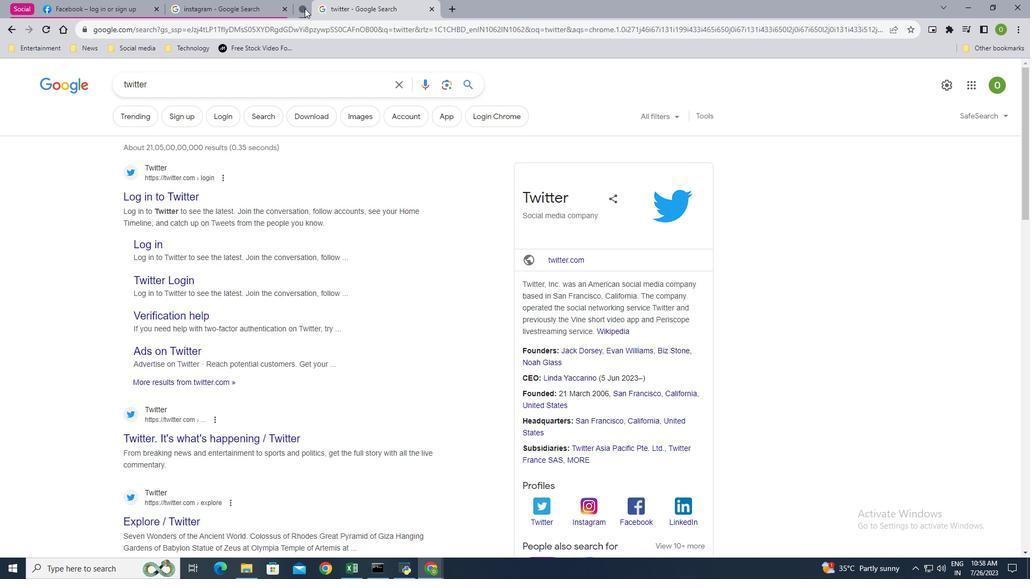
Action: Mouse moved to (335, 113)
Screenshot: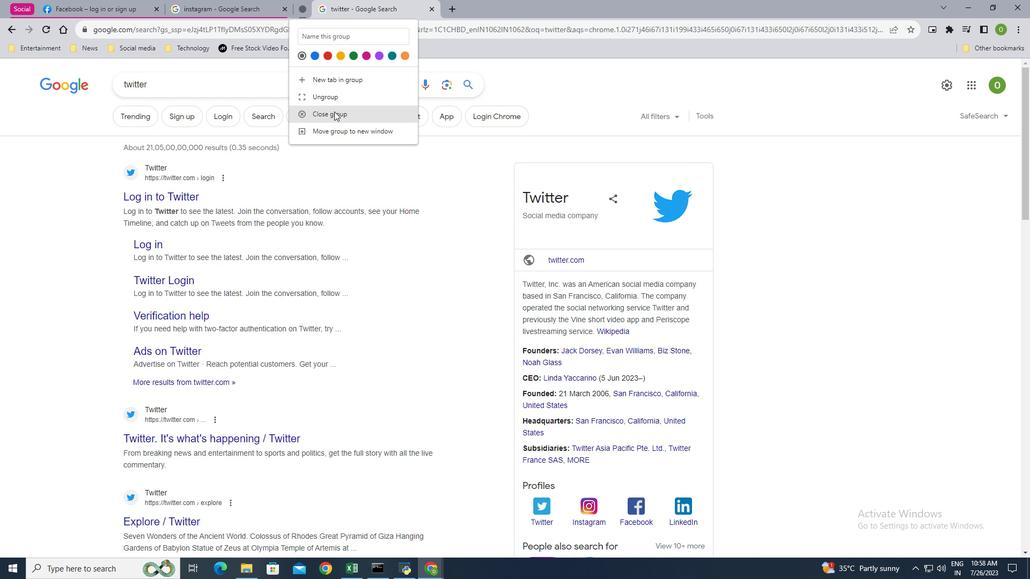 
Action: Mouse pressed left at (335, 113)
Screenshot: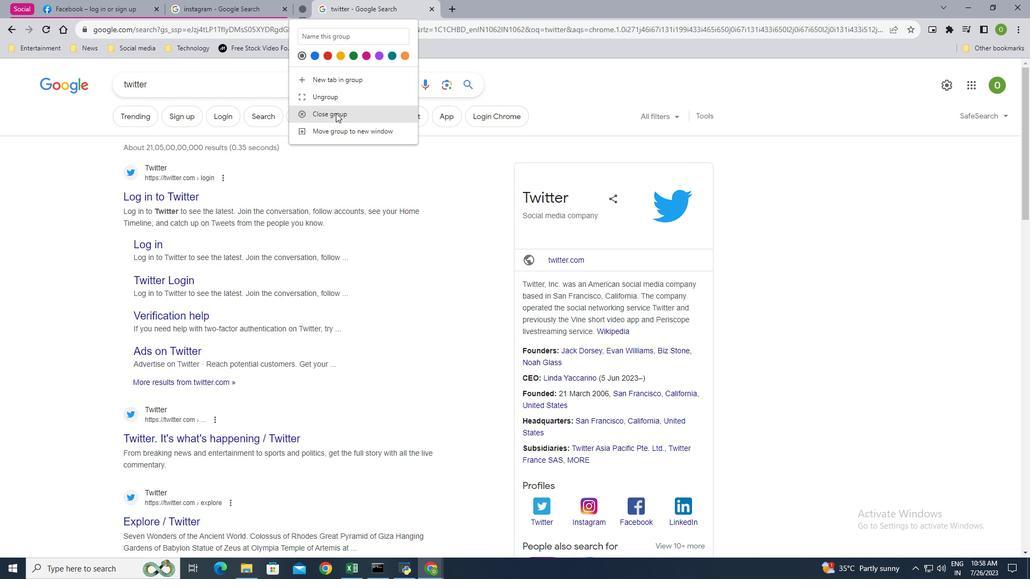 
Action: Mouse moved to (320, 0)
Screenshot: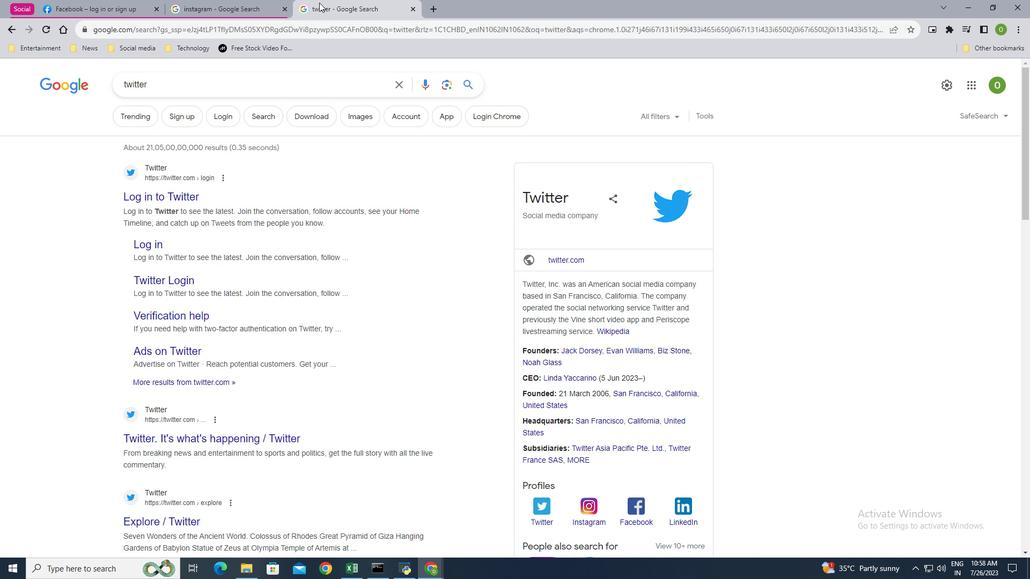 
Action: Mouse pressed left at (320, 0)
Screenshot: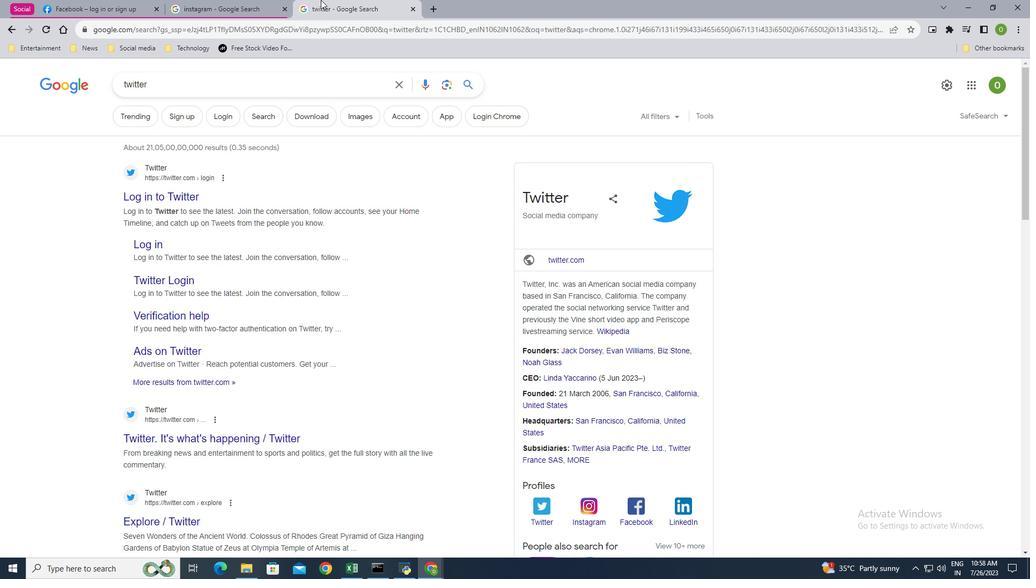 
Action: Mouse moved to (248, 0)
Screenshot: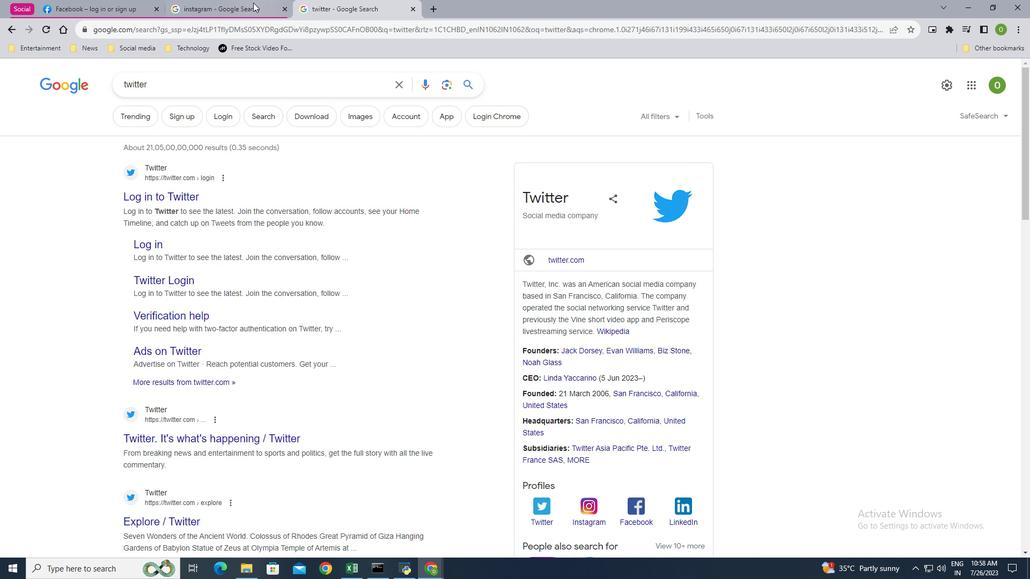 
Action: Mouse pressed left at (248, 0)
Screenshot: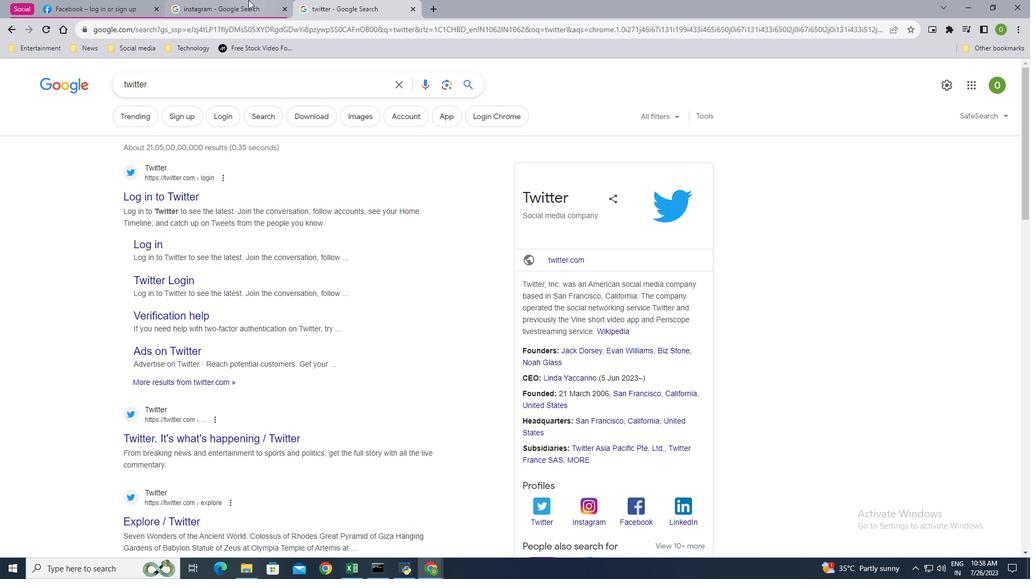 
Action: Mouse moved to (332, 0)
Screenshot: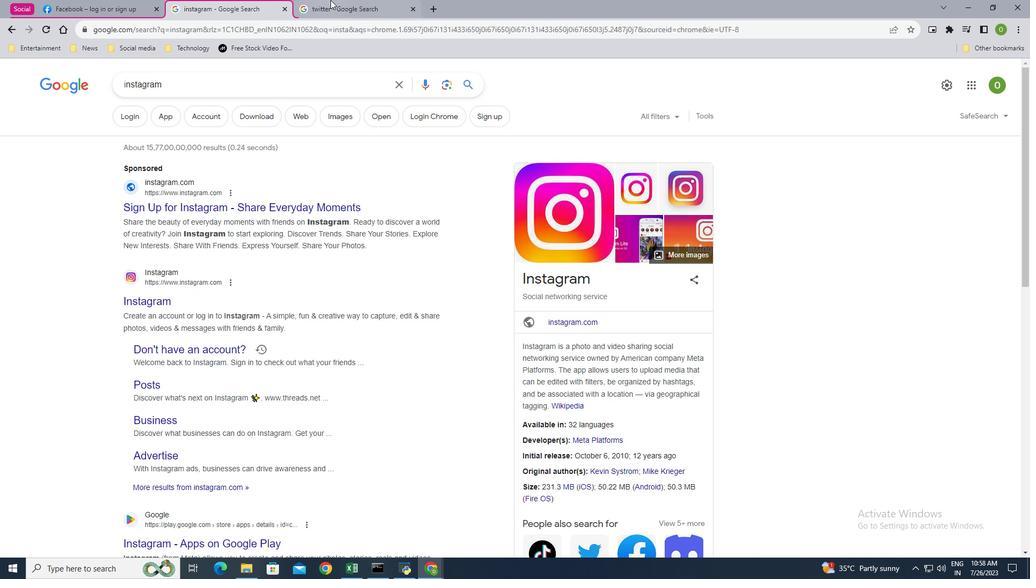 
Action: Mouse pressed left at (332, 0)
Screenshot: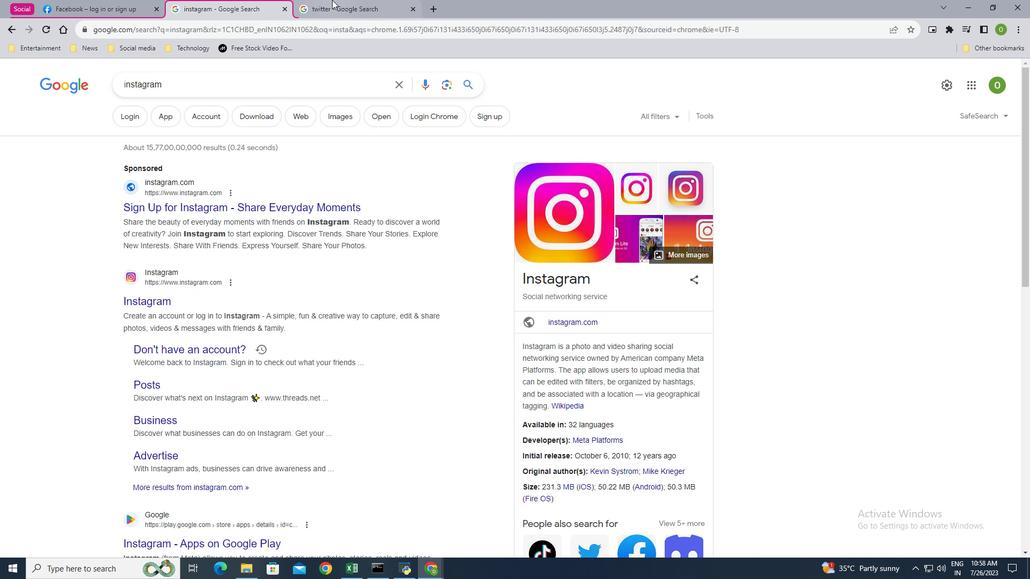 
Action: Mouse moved to (336, 2)
Screenshot: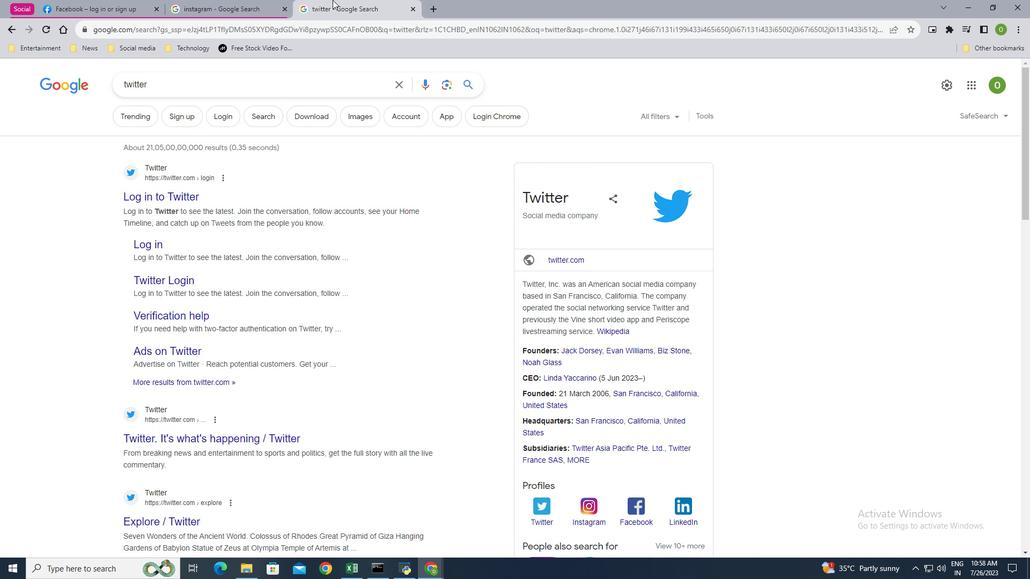 
Action: Mouse pressed right at (336, 2)
Screenshot: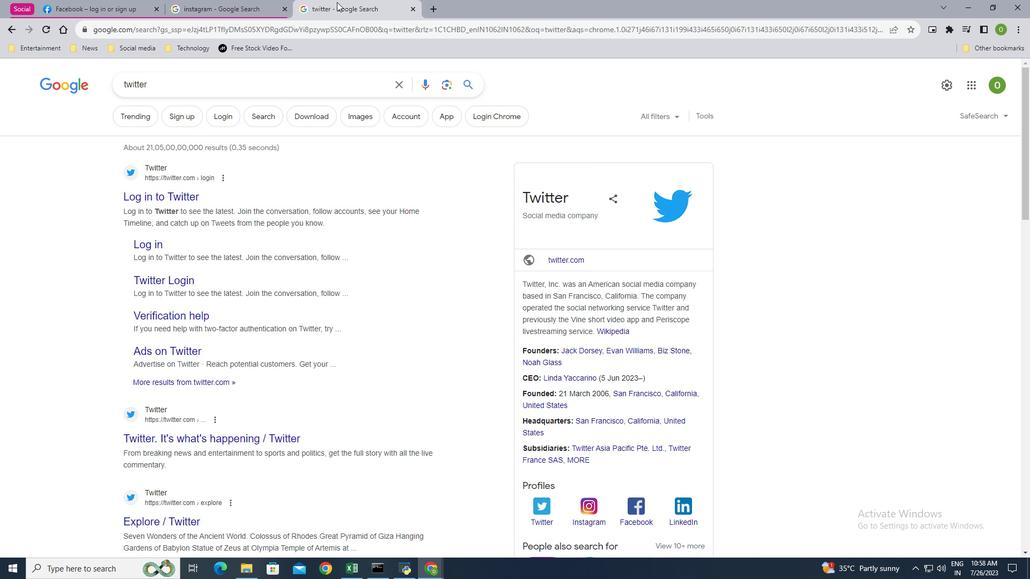 
Action: Mouse moved to (428, 32)
Screenshot: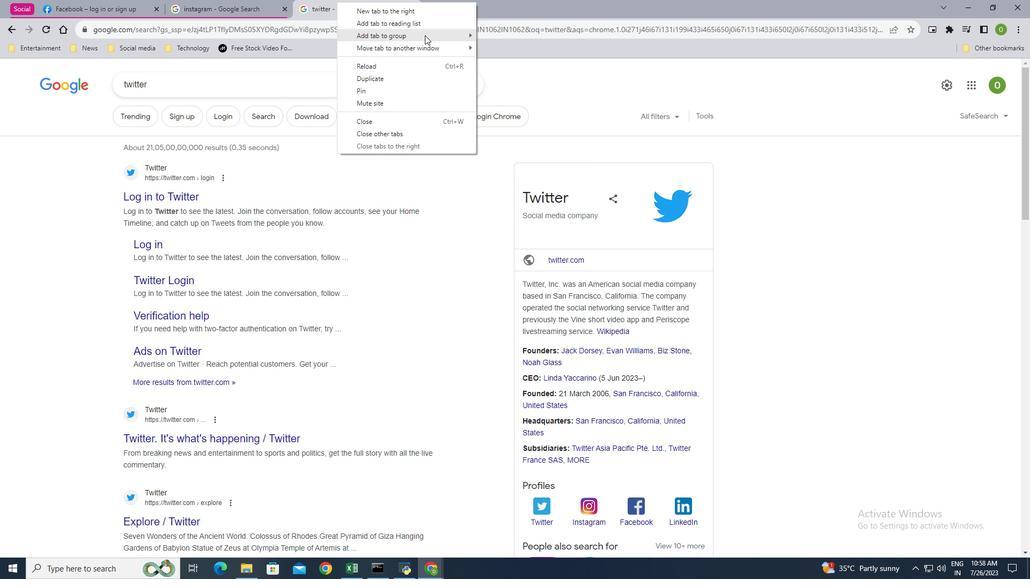 
Action: Mouse pressed left at (428, 32)
Screenshot: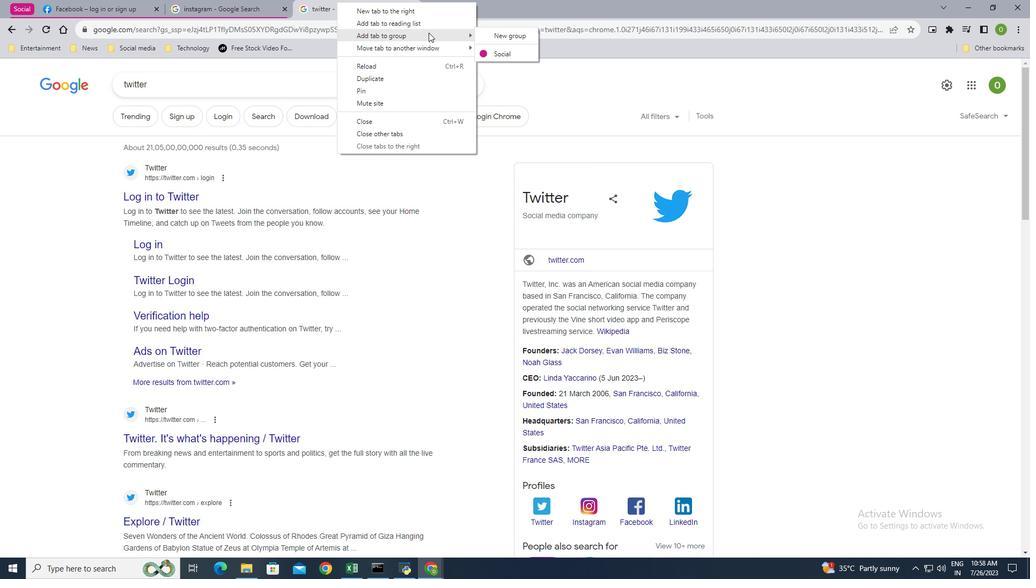 
Action: Mouse moved to (517, 53)
Screenshot: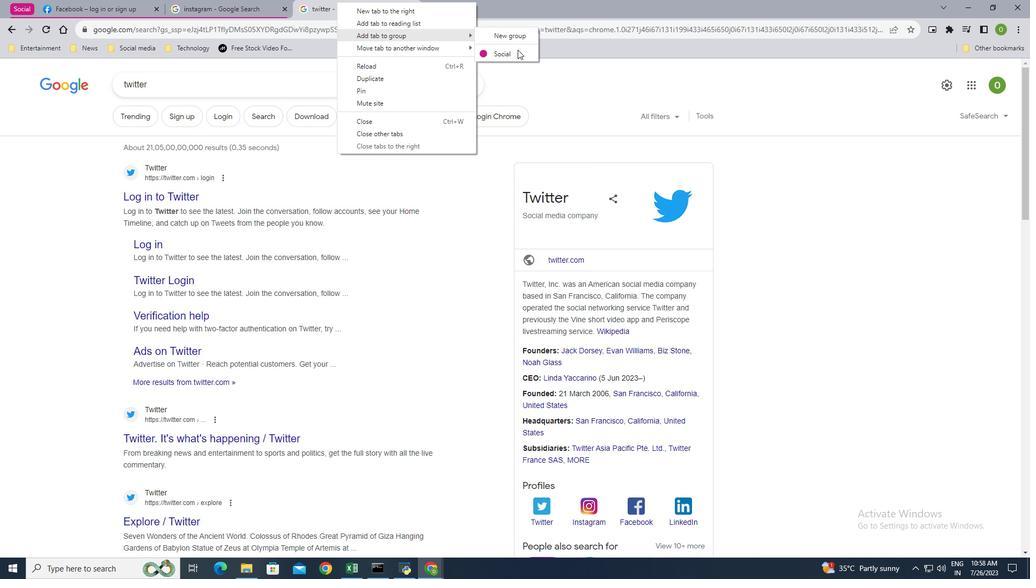 
Action: Mouse pressed left at (517, 53)
Screenshot: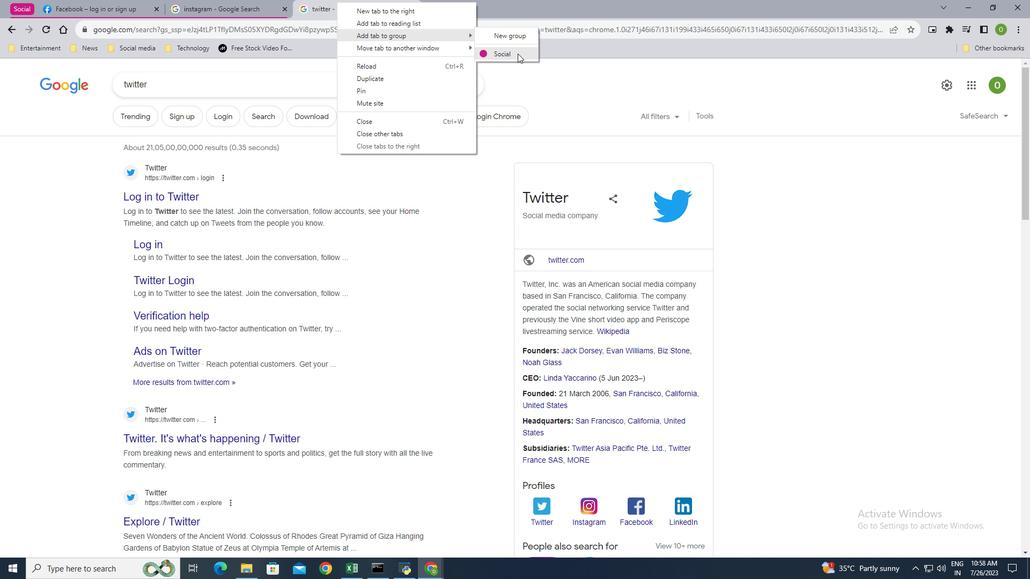 
Action: Mouse moved to (251, 5)
Screenshot: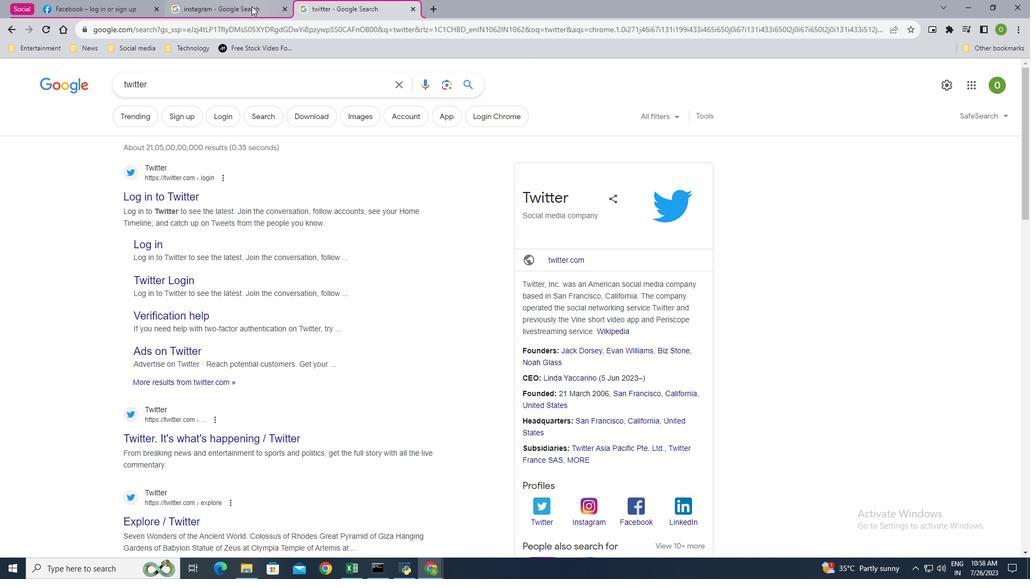 
Action: Mouse pressed left at (251, 5)
Screenshot: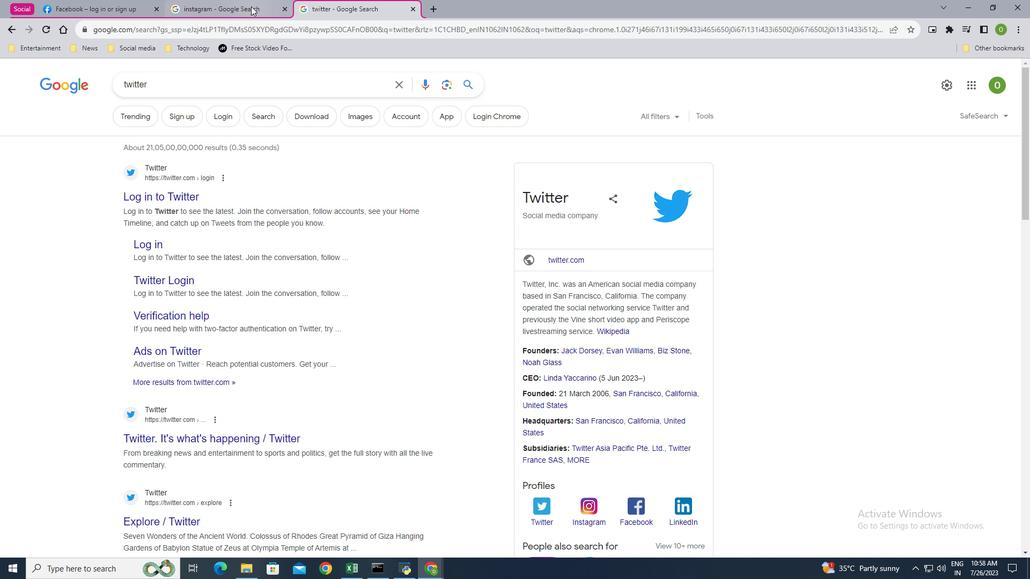
Action: Mouse moved to (129, 4)
Screenshot: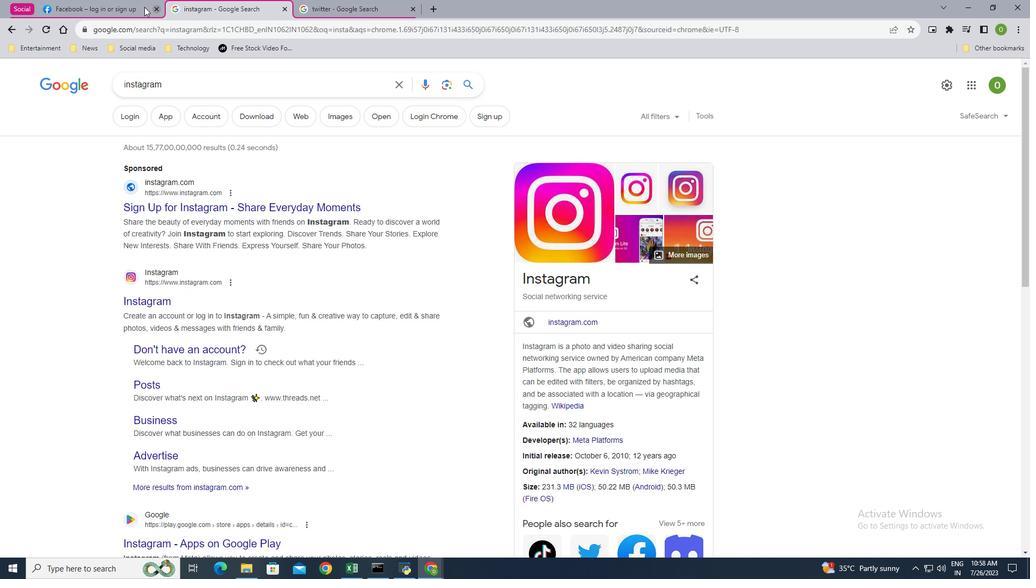 
Action: Mouse pressed left at (129, 4)
Screenshot: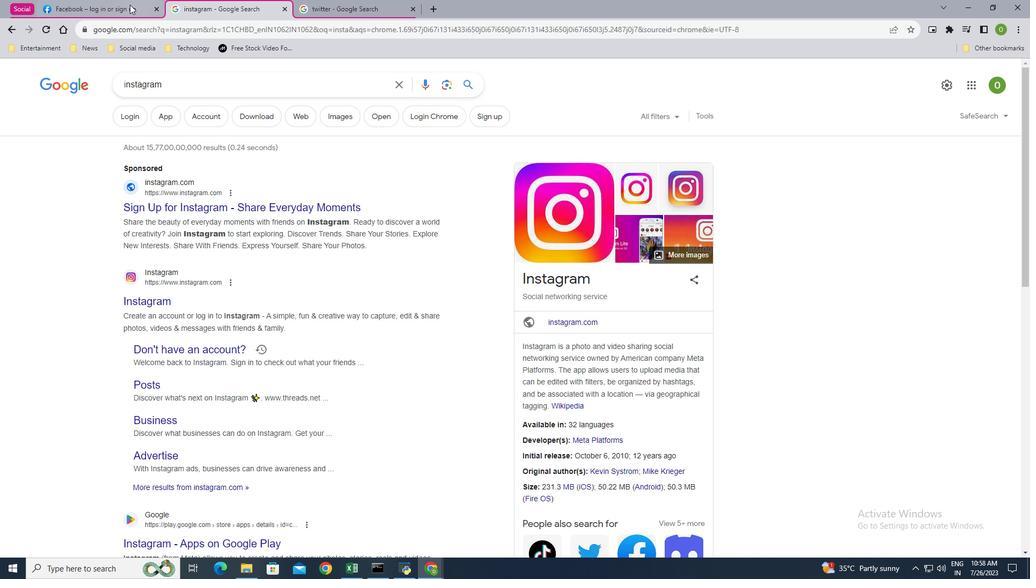 
Action: Mouse moved to (21, 10)
Screenshot: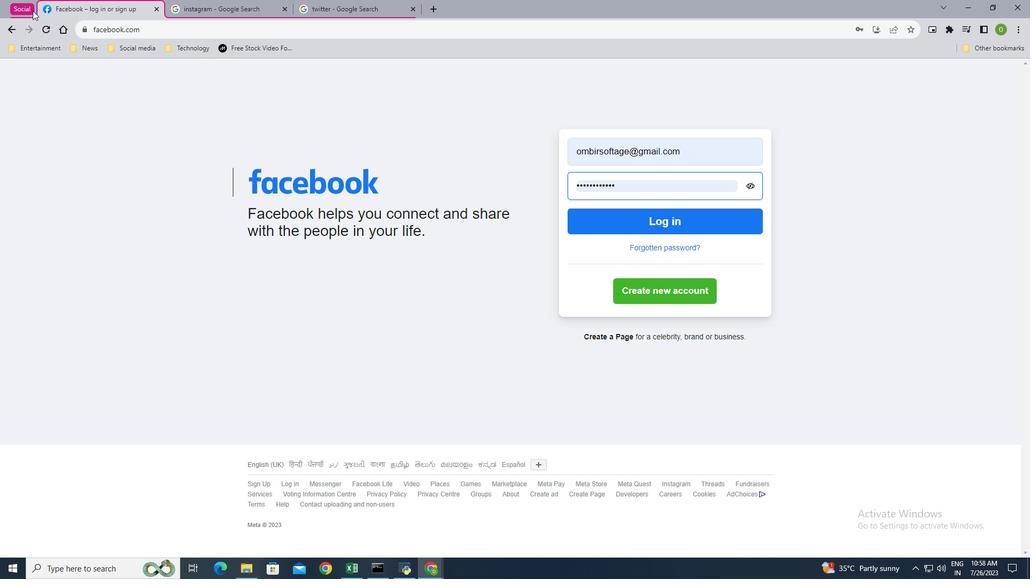 
Action: Mouse pressed left at (21, 10)
Screenshot: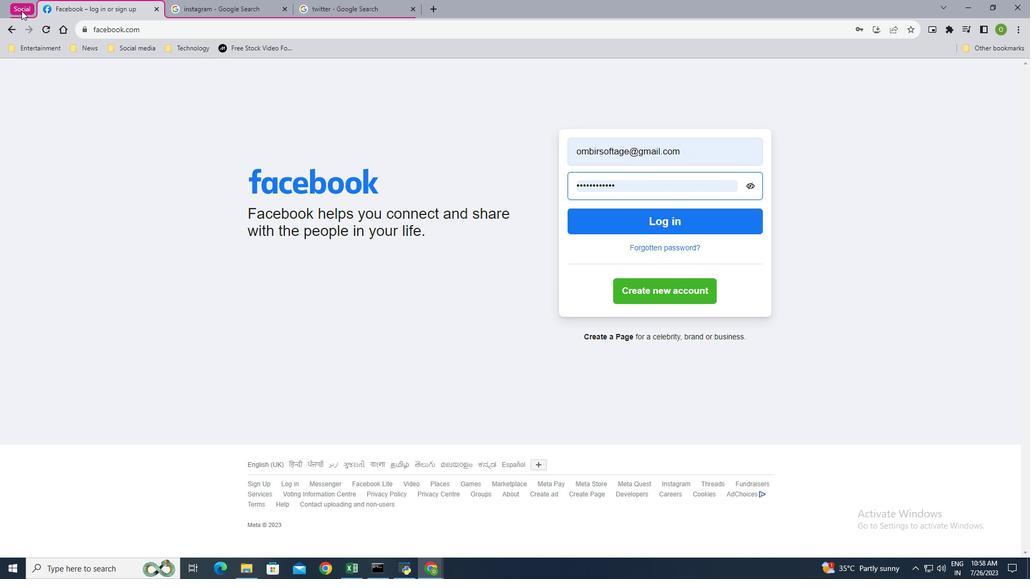 
Action: Mouse pressed left at (21, 10)
Screenshot: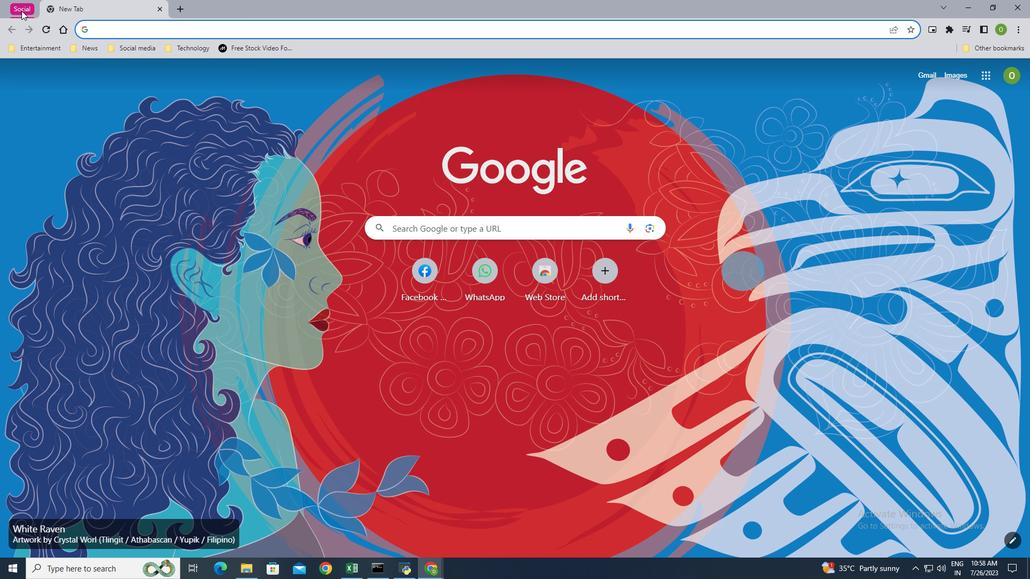 
Action: Mouse moved to (99, 0)
Screenshot: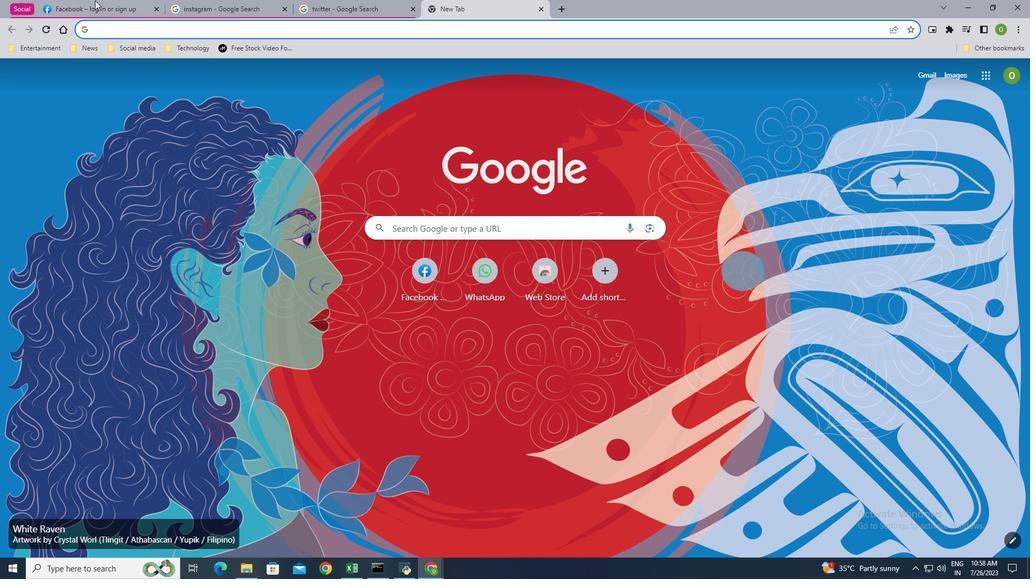 
Action: Mouse pressed left at (99, 0)
Screenshot: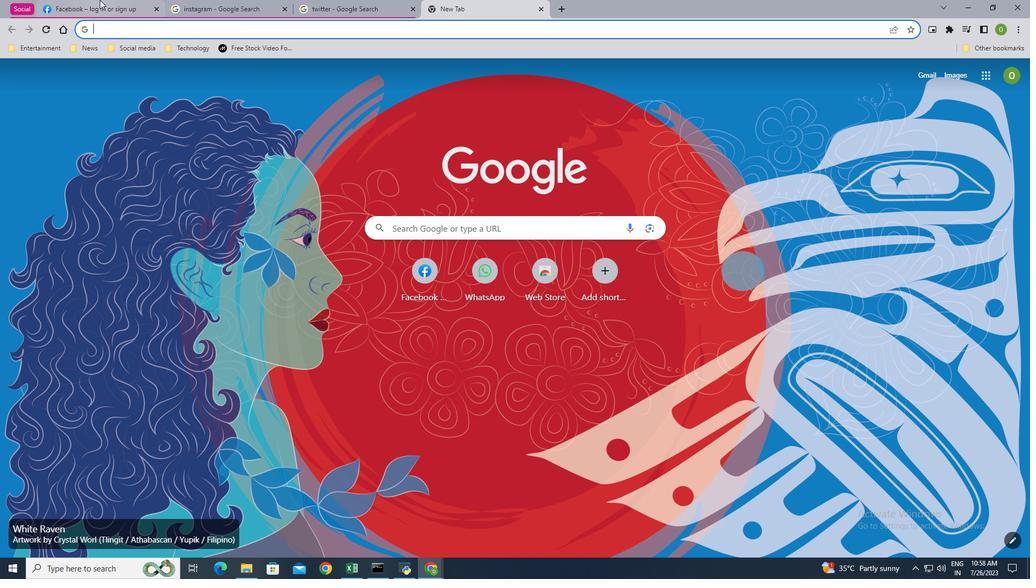 
Action: Mouse moved to (202, 0)
Screenshot: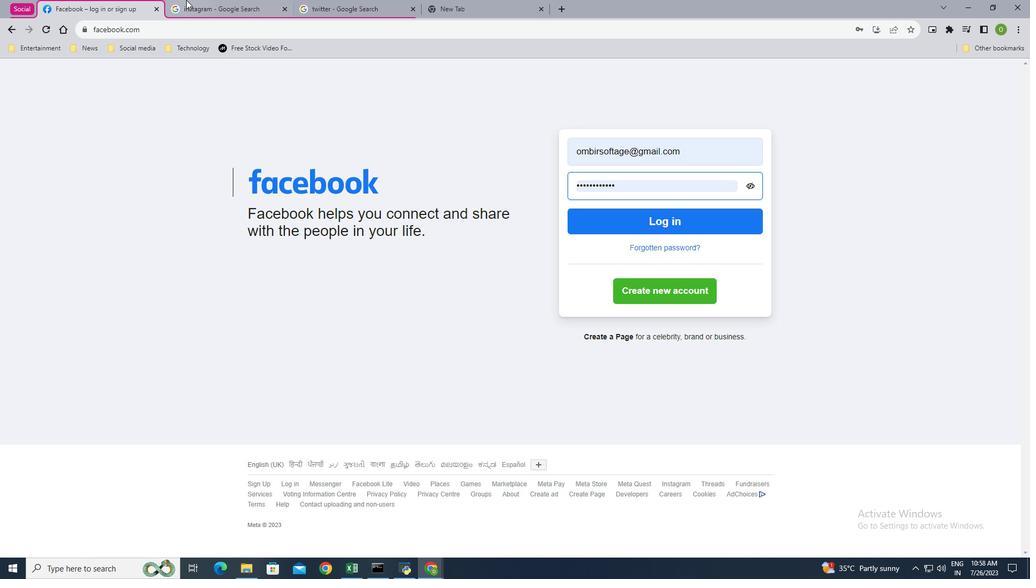 
Action: Mouse pressed left at (202, 0)
Screenshot: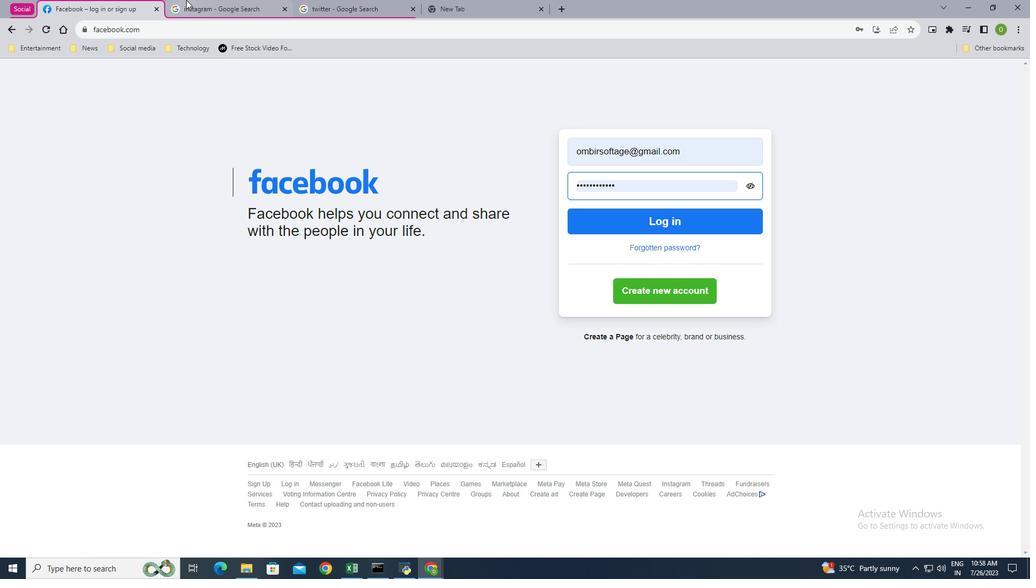 
Action: Mouse moved to (379, 0)
Screenshot: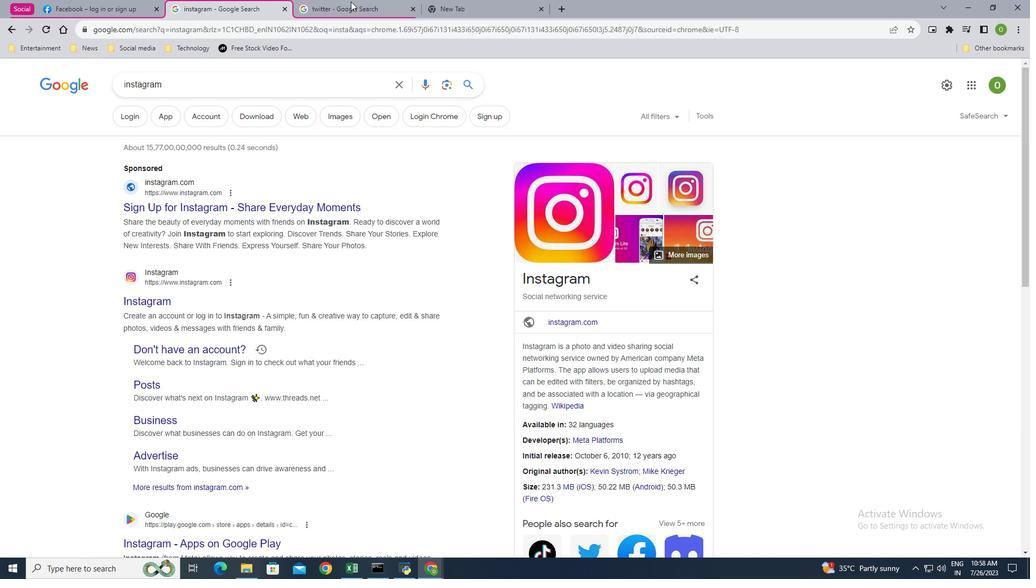 
Action: Mouse pressed left at (379, 0)
Screenshot: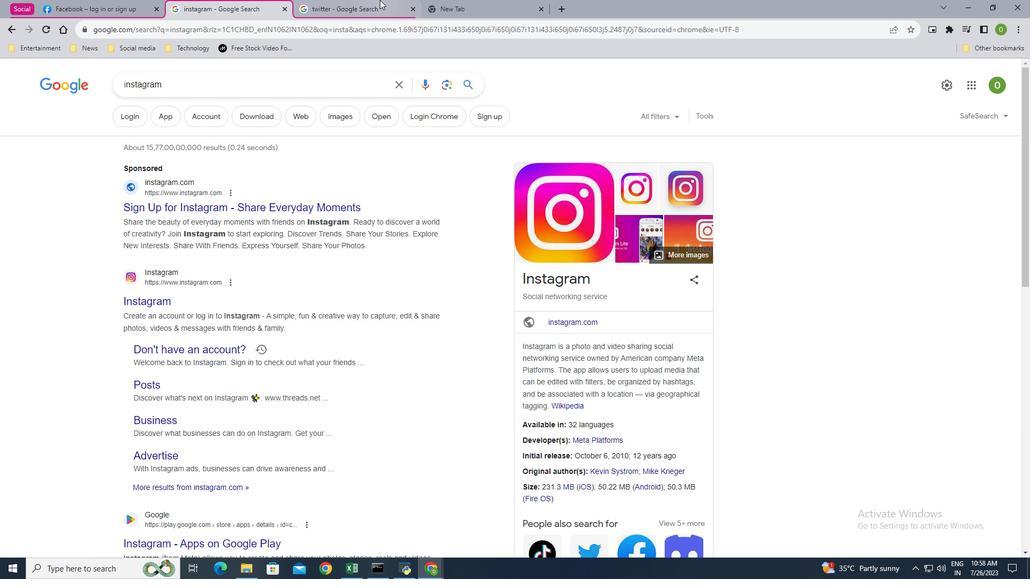 
Action: Mouse moved to (480, 0)
Screenshot: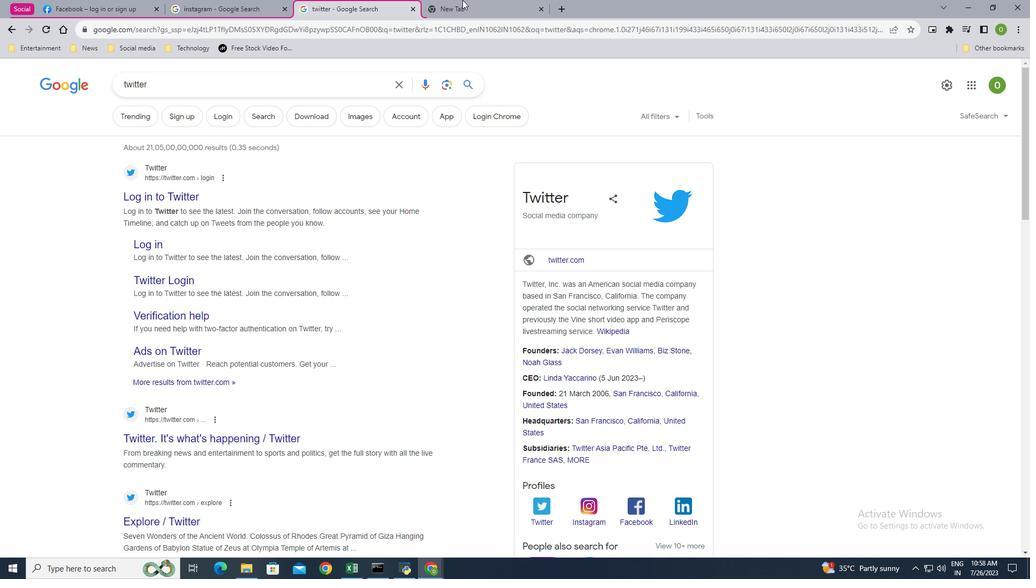 
Action: Mouse pressed left at (480, 0)
Screenshot: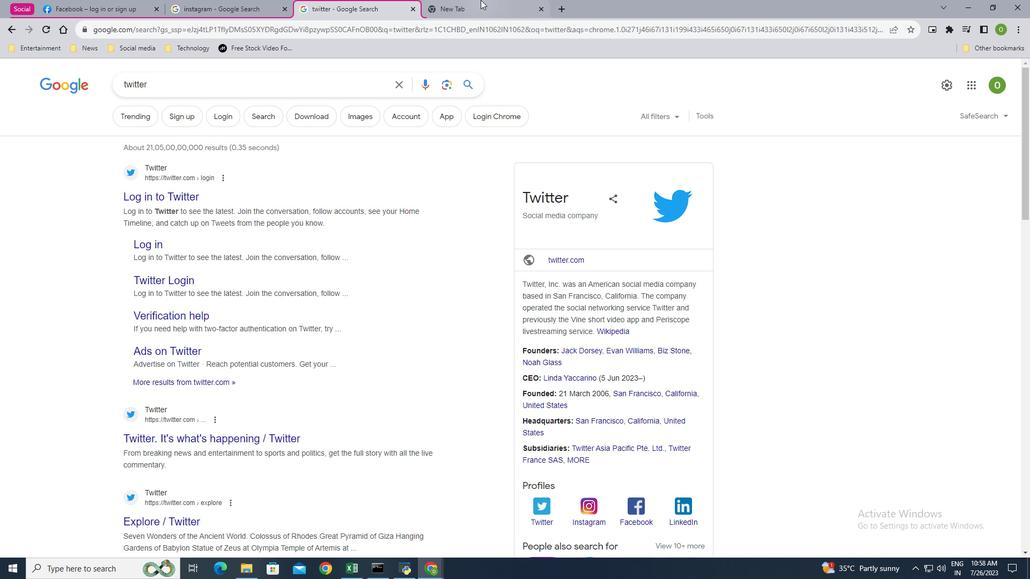 
Action: Mouse moved to (542, 7)
Screenshot: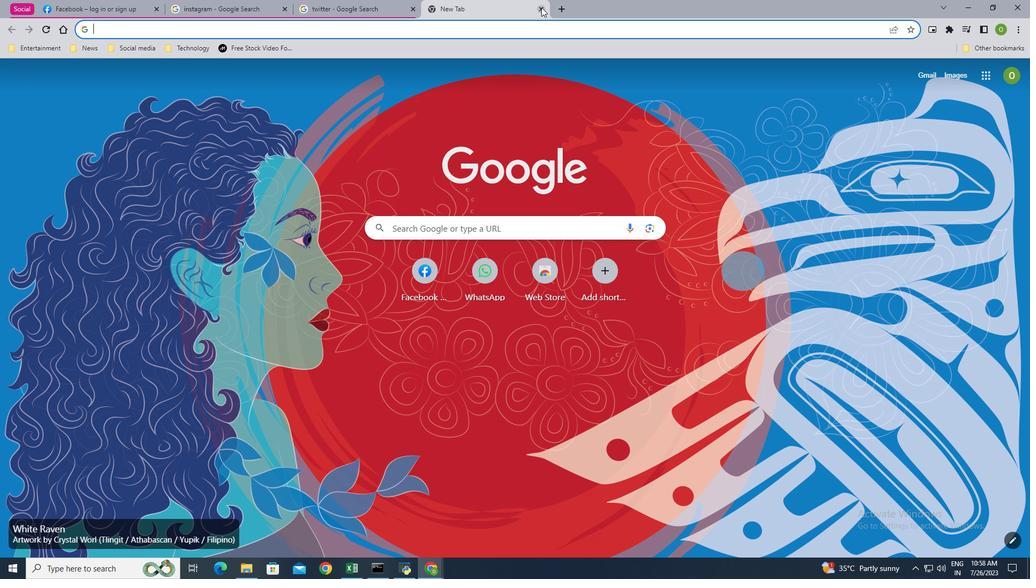 
Action: Mouse pressed left at (542, 7)
Screenshot: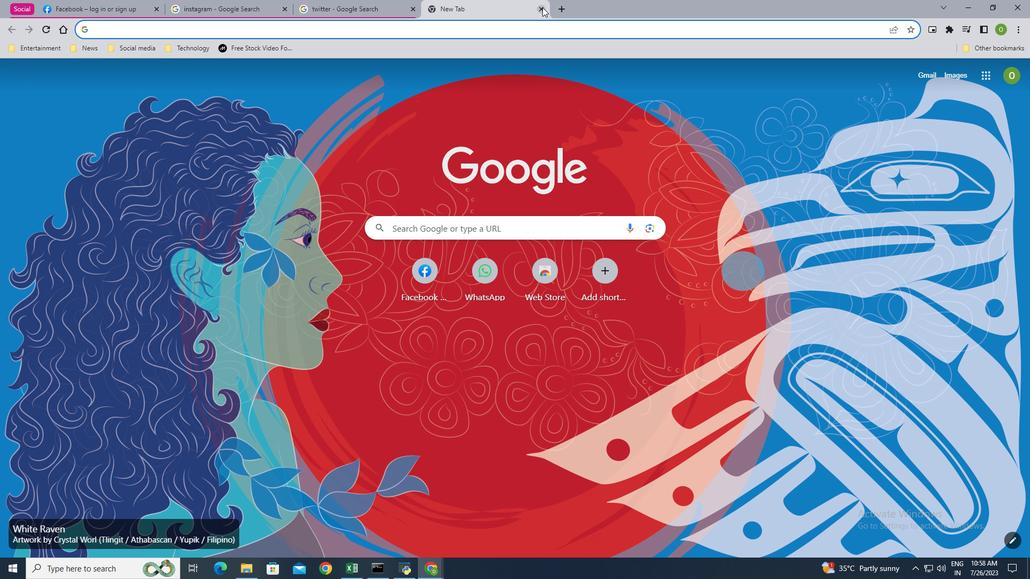 
Action: Mouse moved to (10, 11)
Screenshot: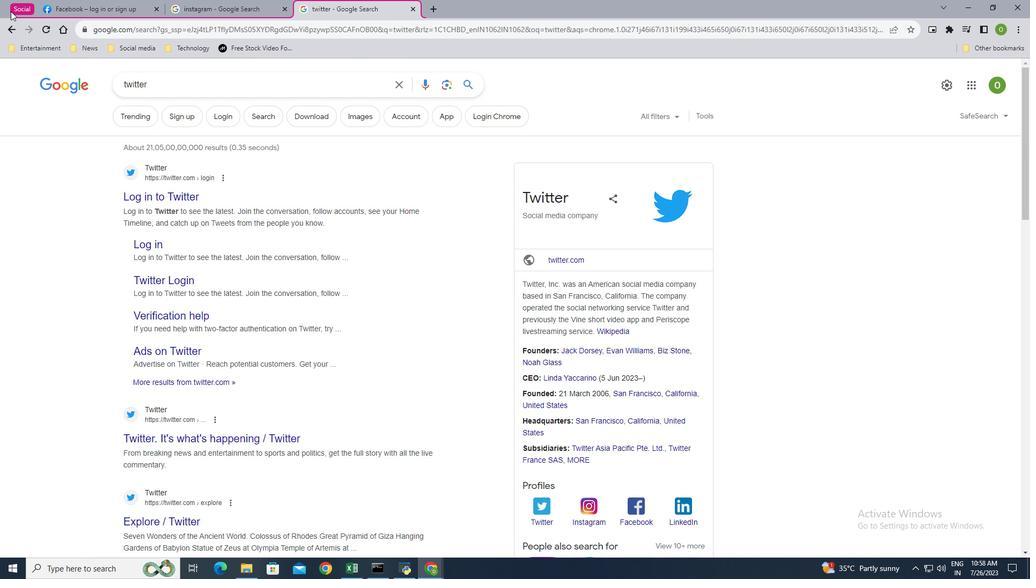 
Action: Mouse pressed left at (10, 11)
Screenshot: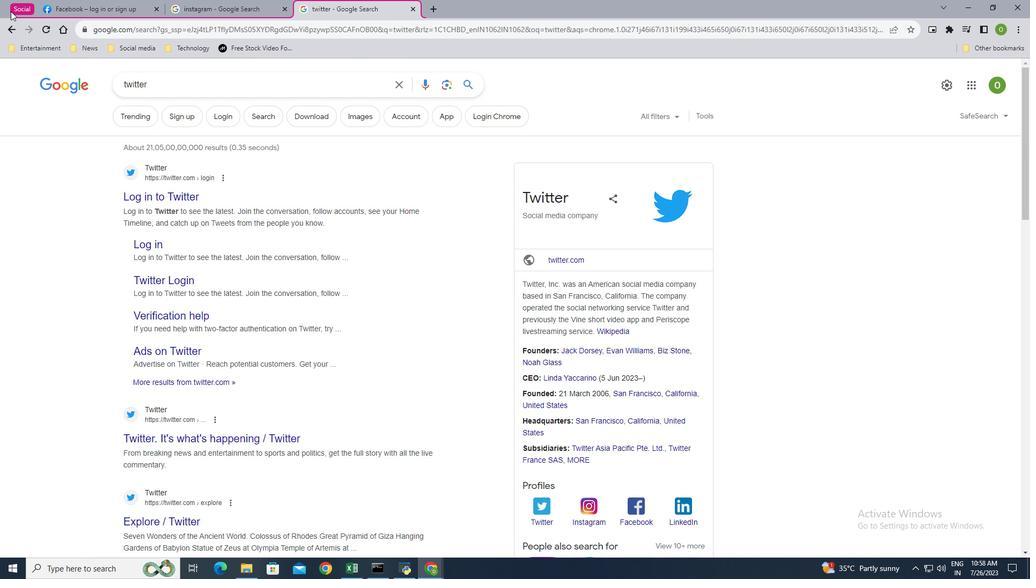 
Action: Mouse moved to (16, 11)
Screenshot: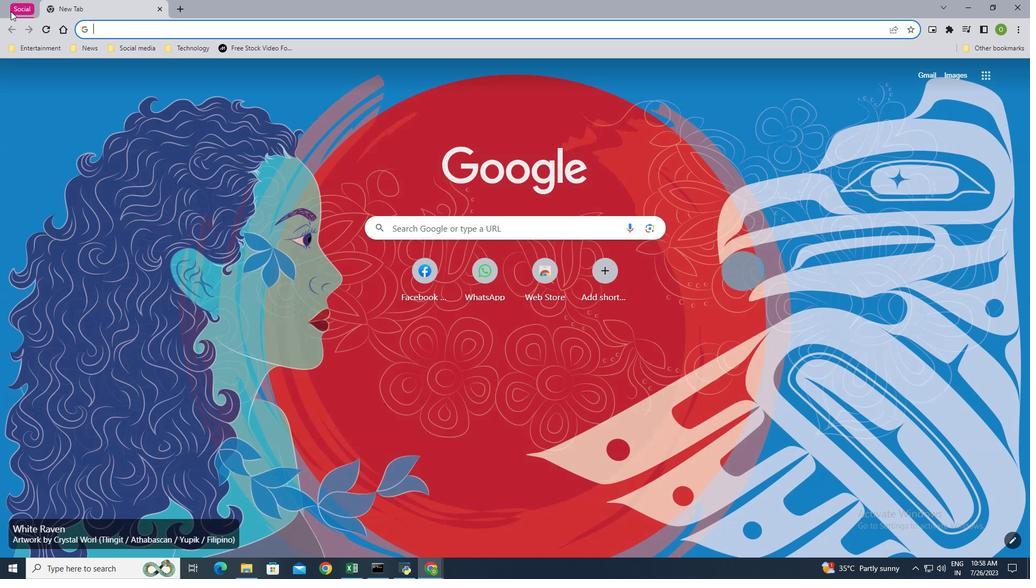
Action: Mouse pressed left at (16, 11)
Screenshot: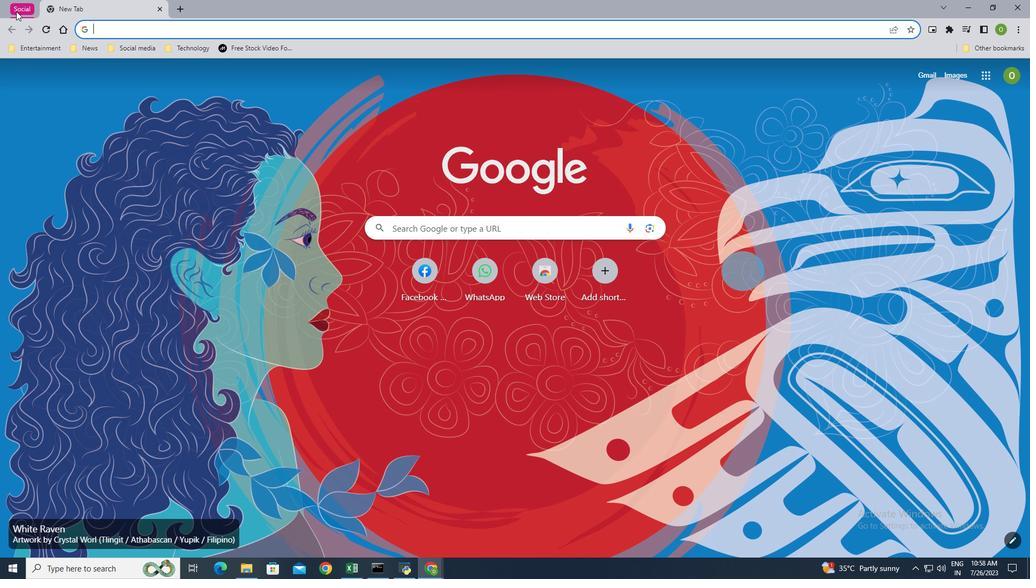 
Action: Mouse moved to (361, 106)
Screenshot: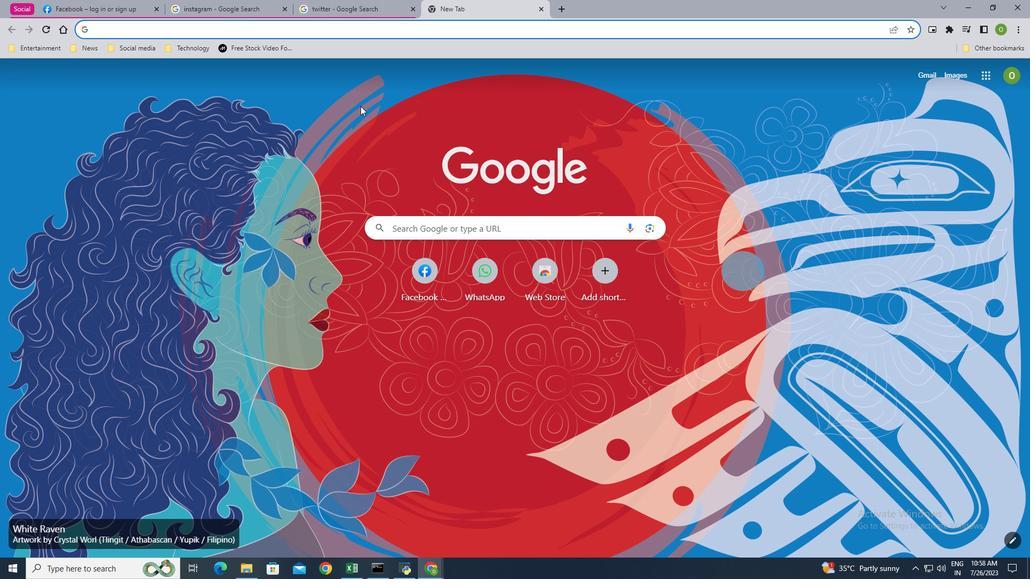 
